 Task: Font style For heading Use Amiri Quran with Light dark cornflower blue 2 colour & bold. font size for heading '20 Pt. 'Change the font style of data to AngsanaUPCand font size to  12 Pt. Change the alignment of both headline & data to  Align center. In the sheet  auditingAnnualSales_Report_2022
Action: Mouse moved to (124, 128)
Screenshot: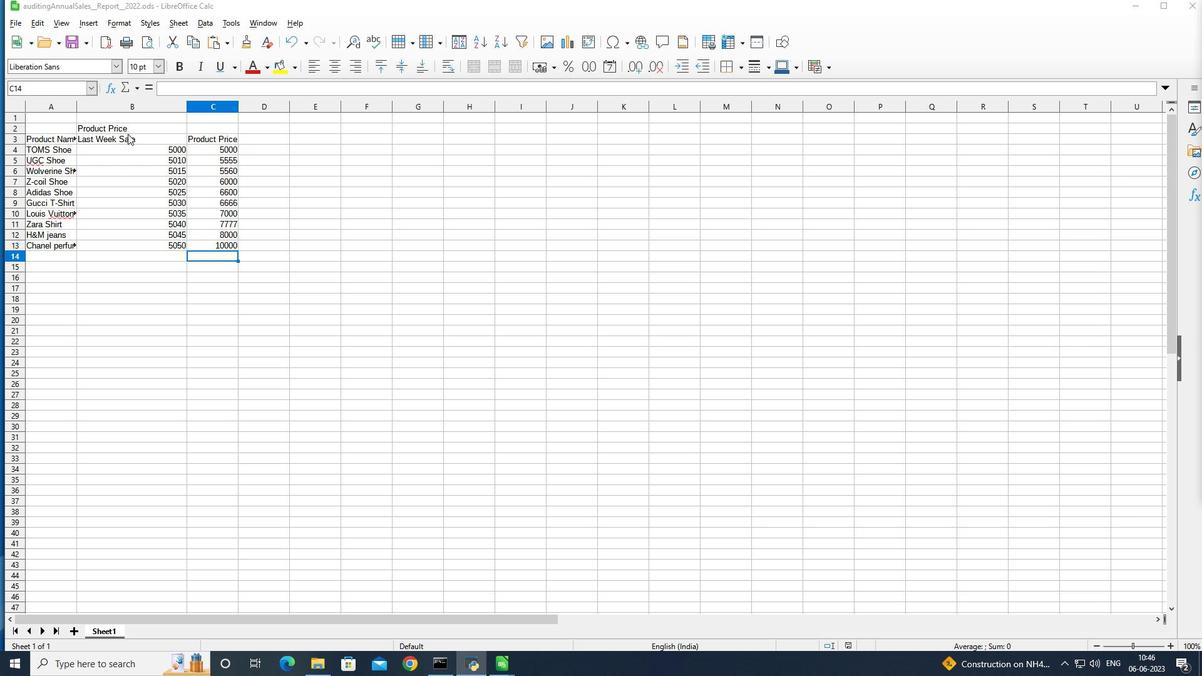
Action: Mouse pressed left at (124, 128)
Screenshot: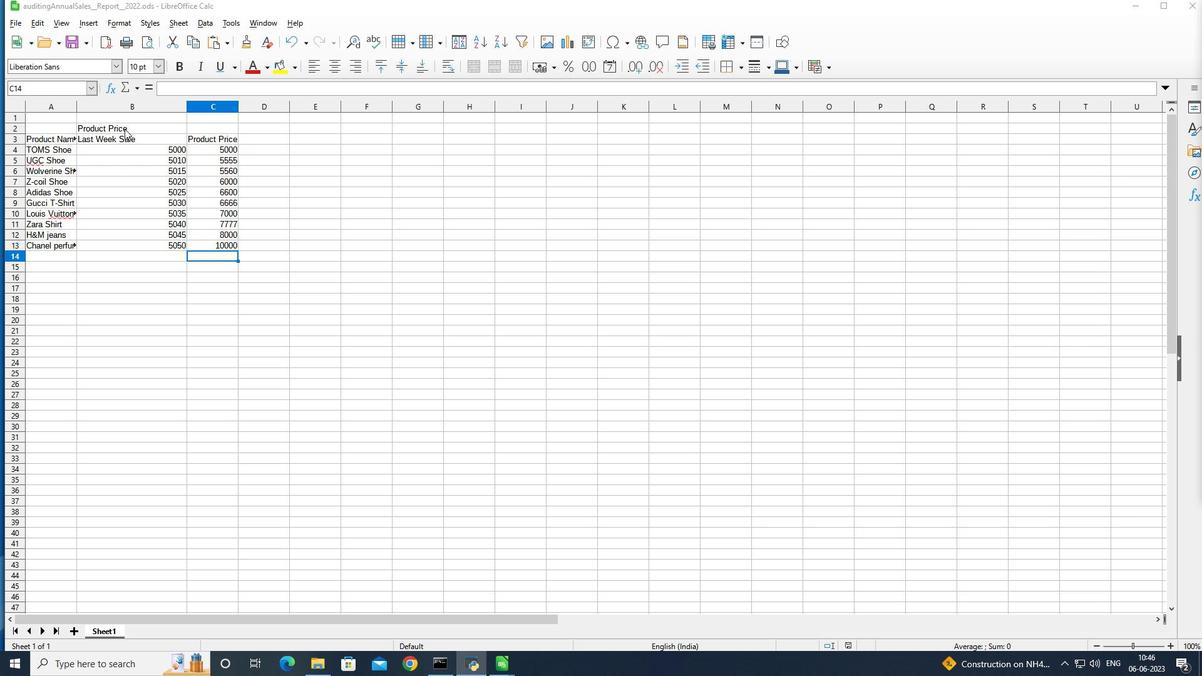 
Action: Mouse pressed left at (124, 128)
Screenshot: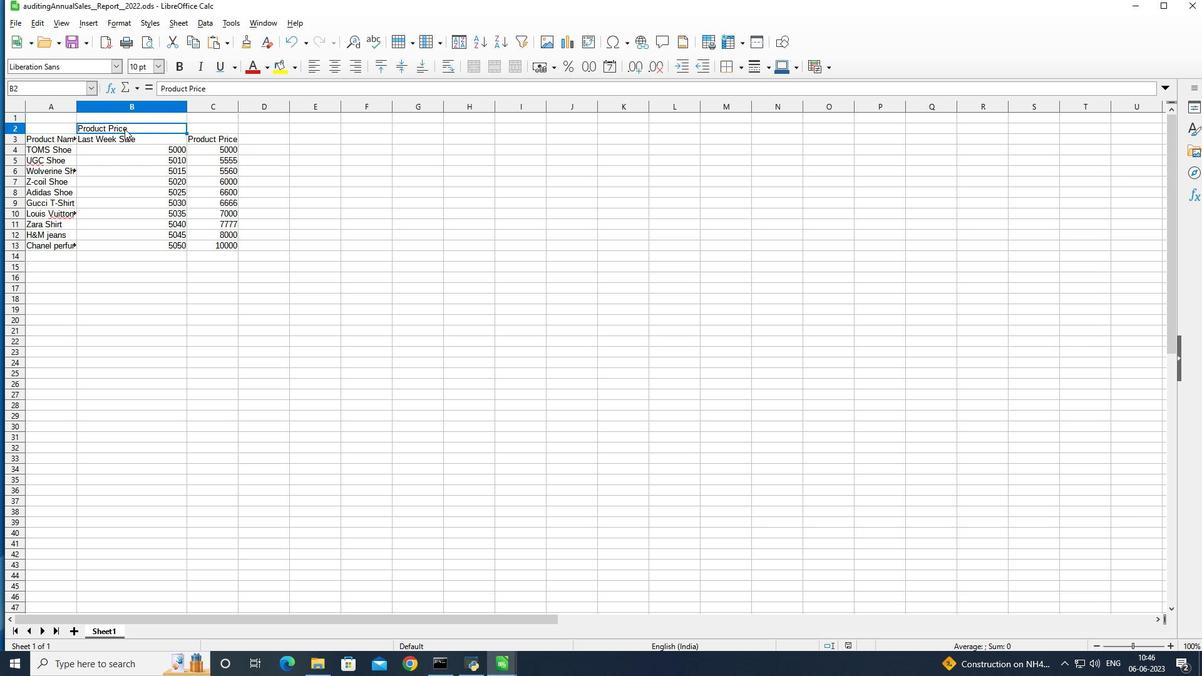 
Action: Mouse pressed left at (124, 128)
Screenshot: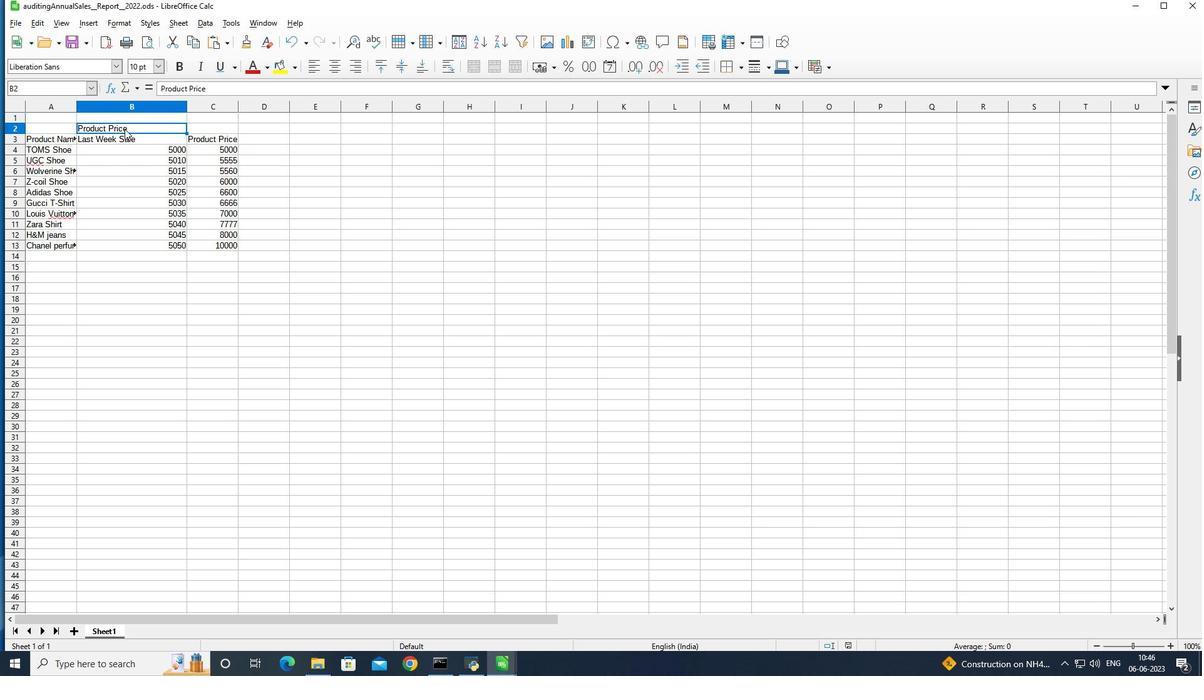 
Action: Mouse moved to (78, 67)
Screenshot: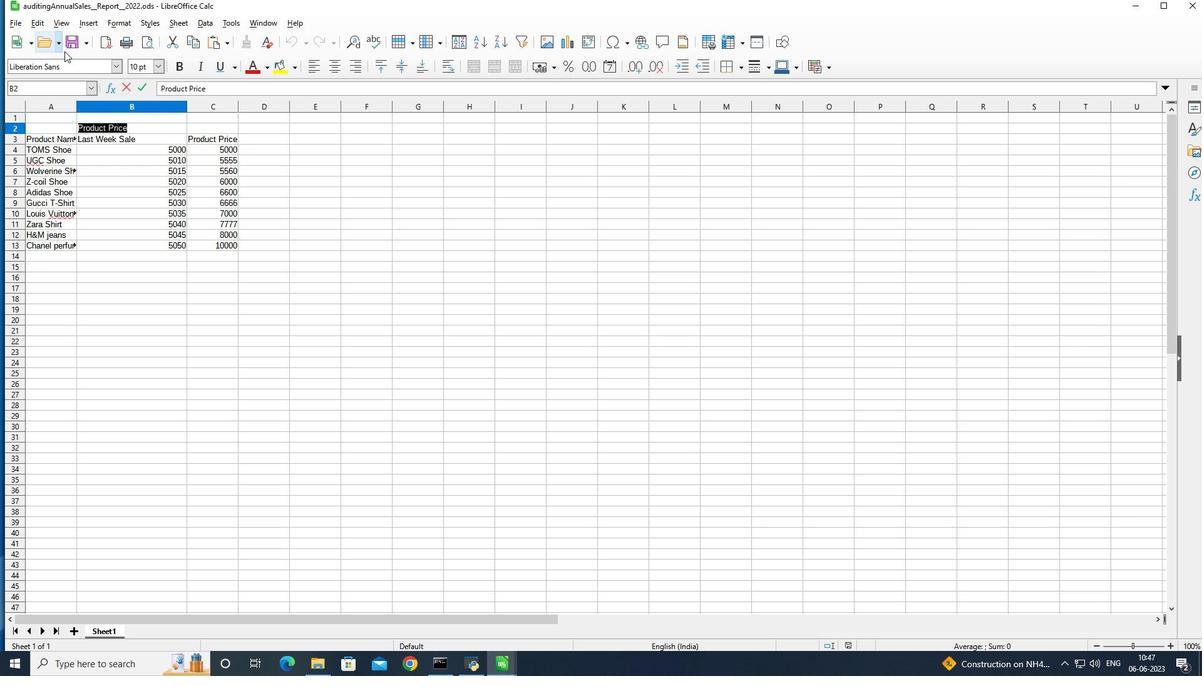 
Action: Mouse pressed left at (78, 67)
Screenshot: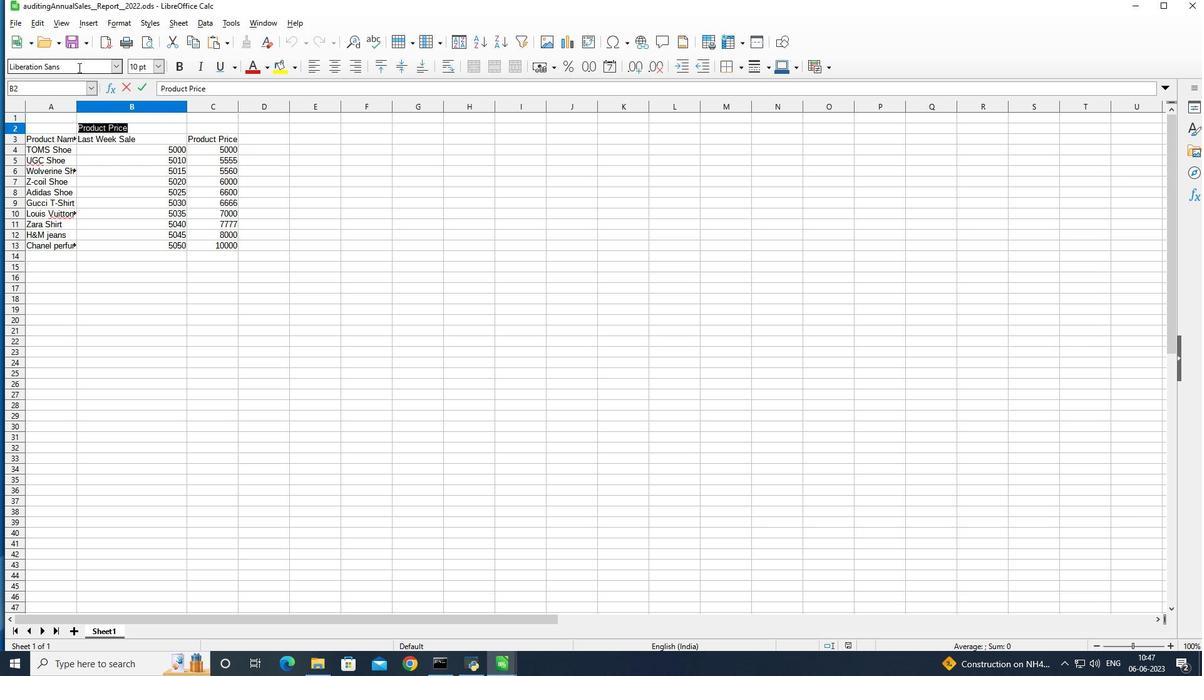 
Action: Mouse moved to (73, 63)
Screenshot: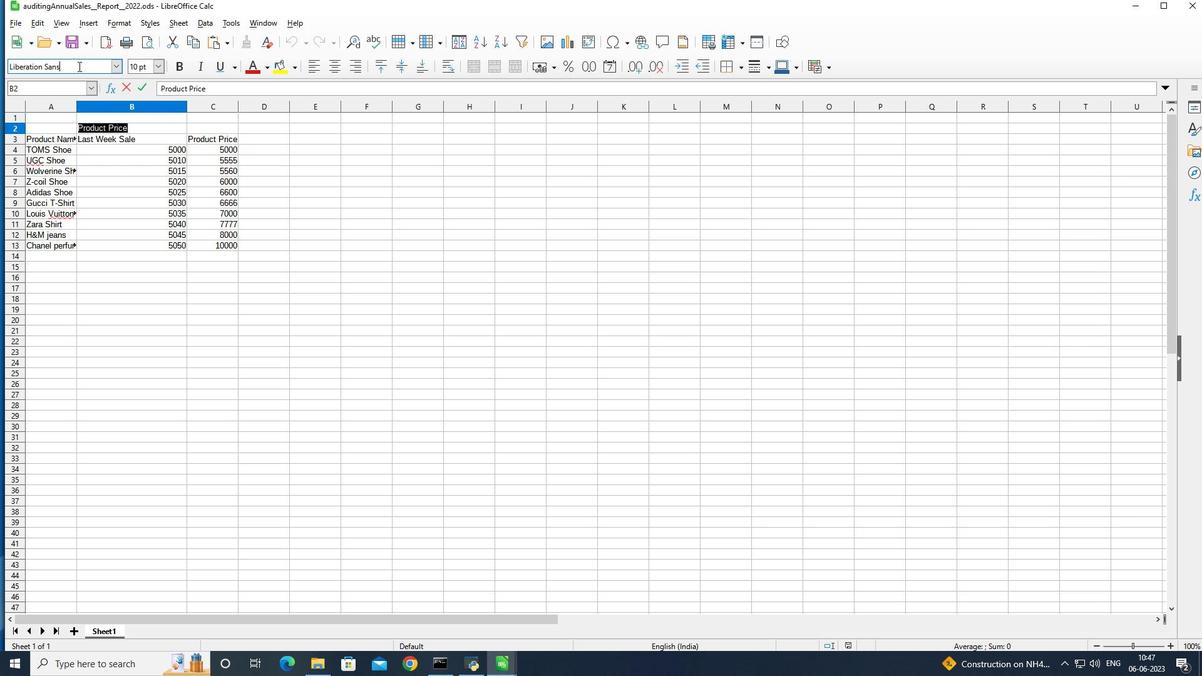 
Action: Key pressed <Key.backspace>
Screenshot: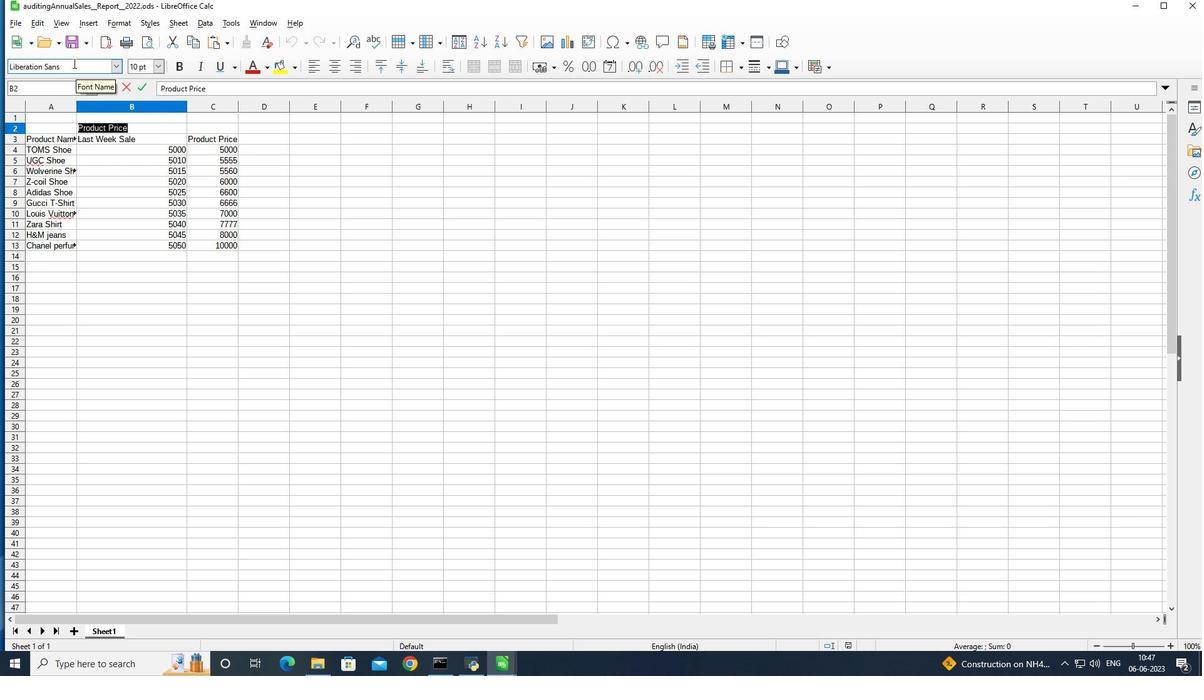 
Action: Mouse moved to (73, 63)
Screenshot: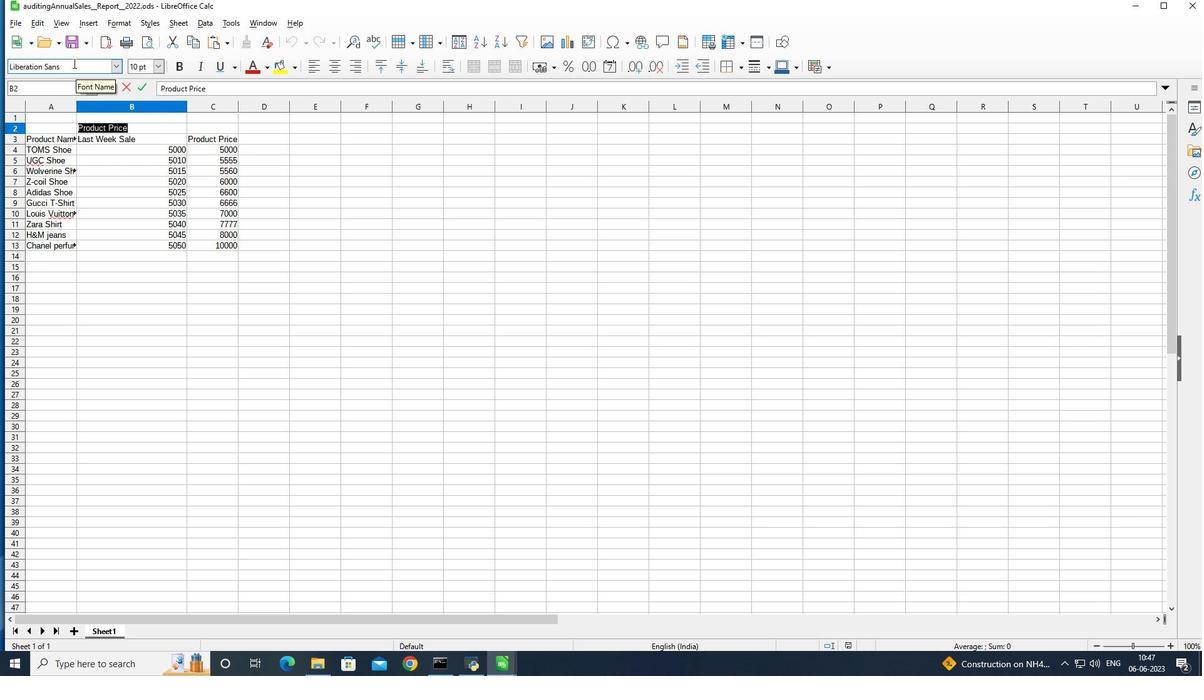 
Action: Key pressed <Key.backspace><Key.backspace><Key.backspace><Key.backspace><Key.backspace><Key.backspace><Key.backspace><Key.backspace><Key.backspace><Key.backspace><Key.backspace><Key.backspace><Key.backspace><Key.backspace><Key.backspace><Key.backspace><Key.backspace><Key.backspace><Key.backspace><Key.backspace><Key.shift>amiriiiii<Key.backspace><Key.backspace><Key.backspace>
Screenshot: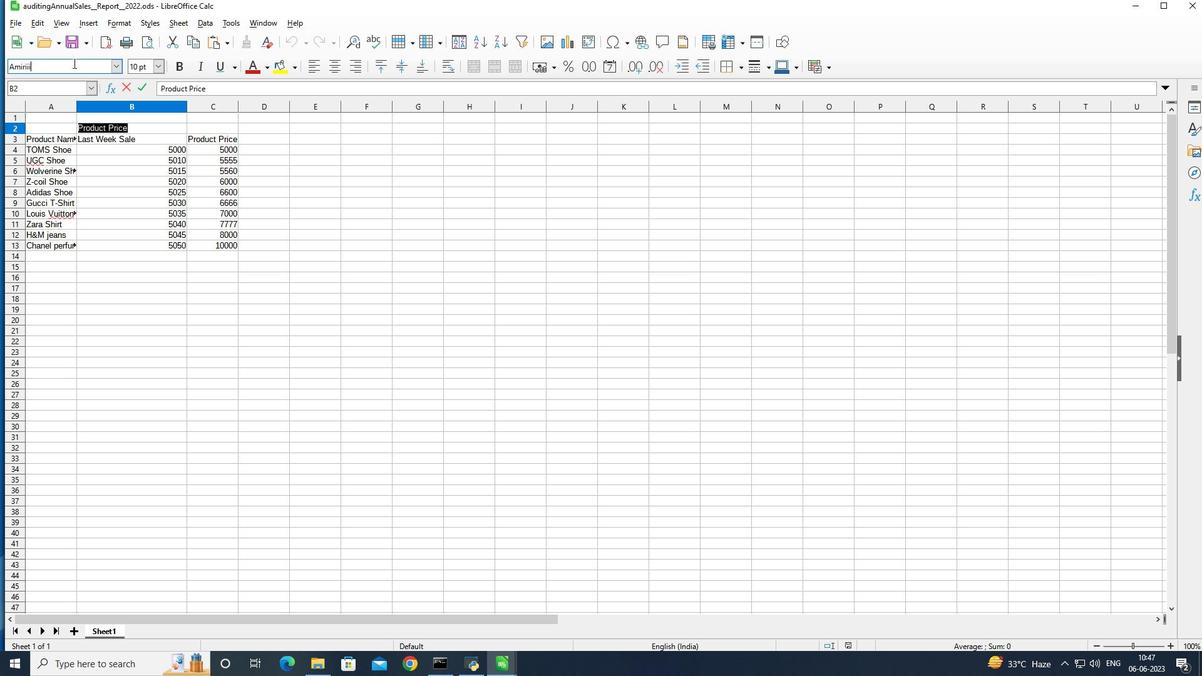 
Action: Mouse moved to (73, 63)
Screenshot: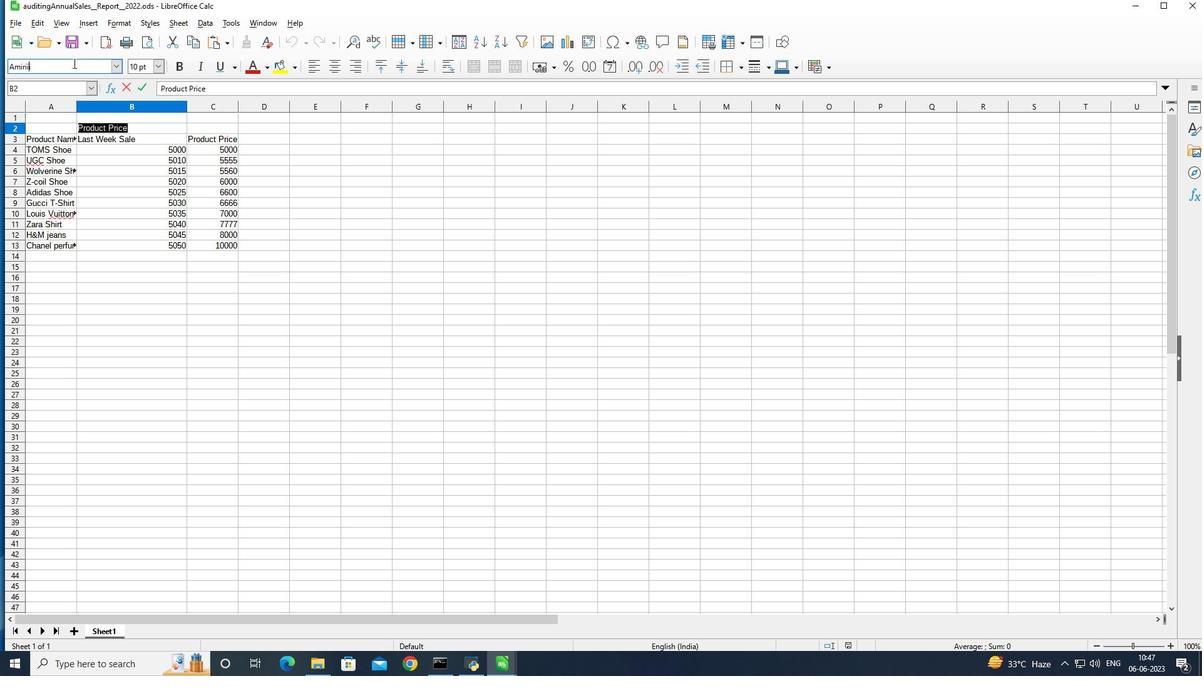 
Action: Key pressed <Key.backspace><Key.space><Key.shift>Q<Key.enter>
Screenshot: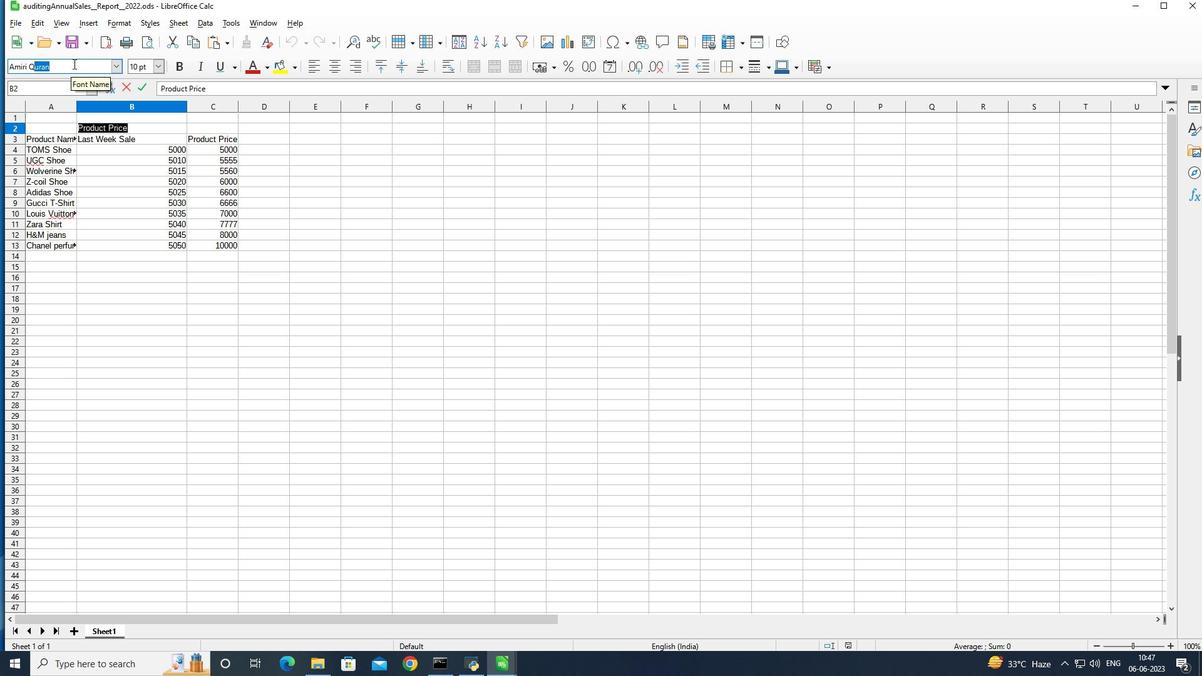 
Action: Mouse moved to (264, 67)
Screenshot: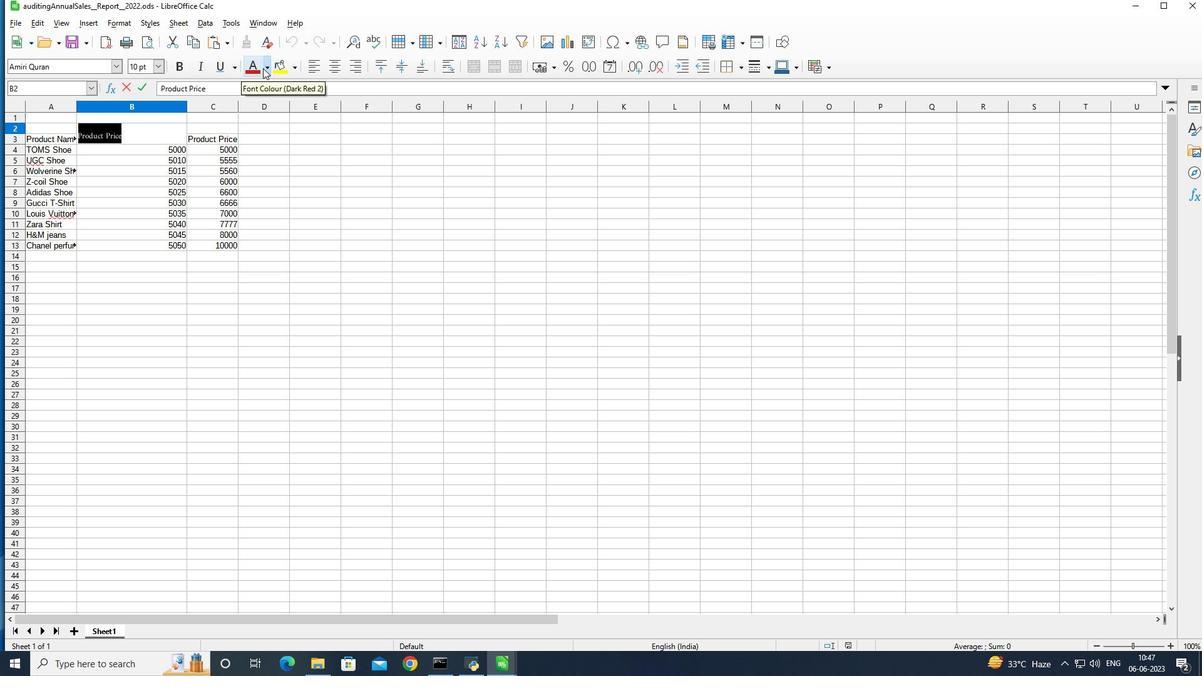 
Action: Mouse pressed left at (264, 67)
Screenshot: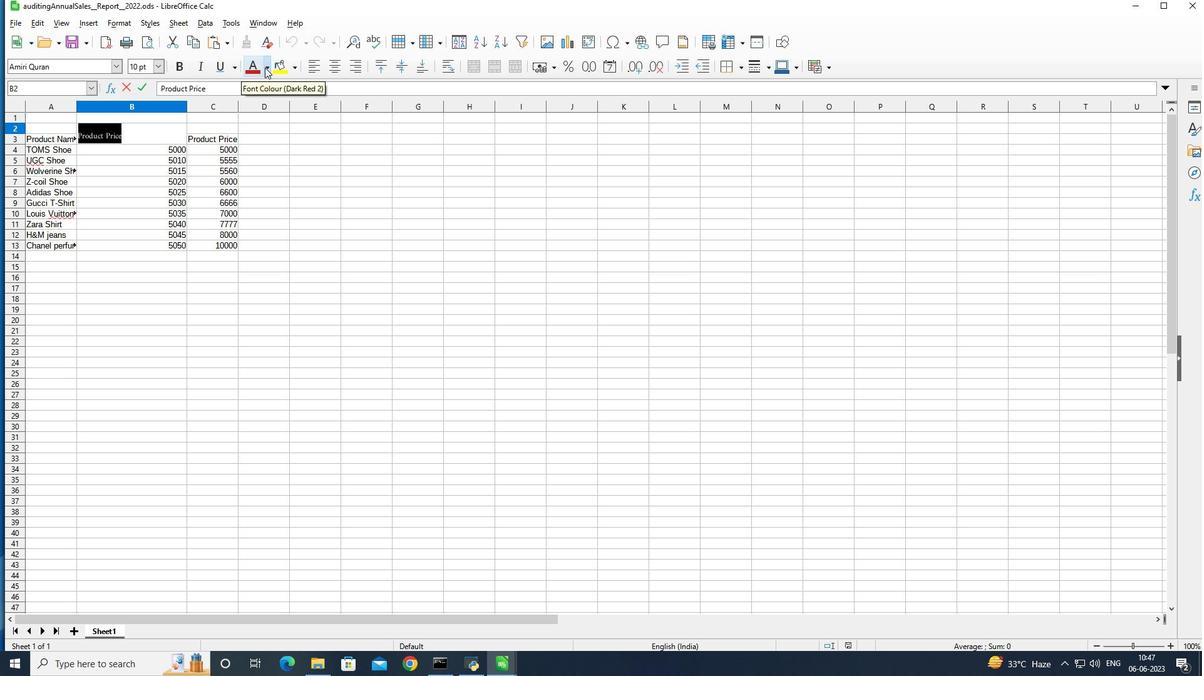 
Action: Mouse moved to (343, 130)
Screenshot: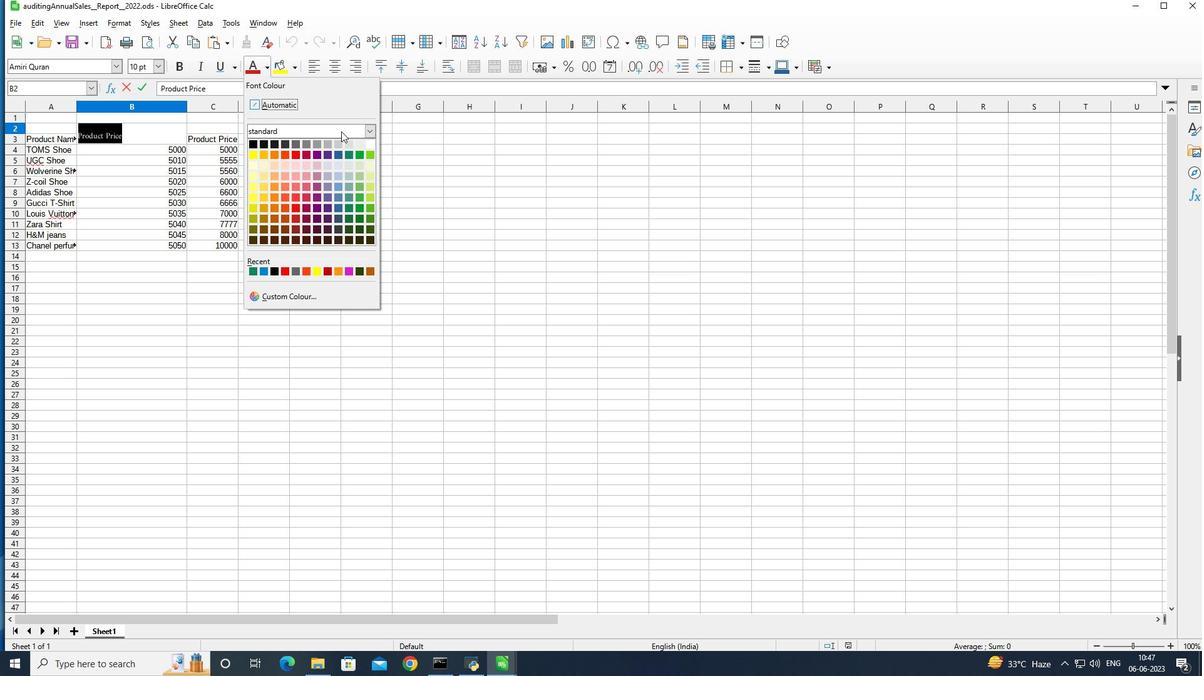 
Action: Mouse pressed left at (343, 130)
Screenshot: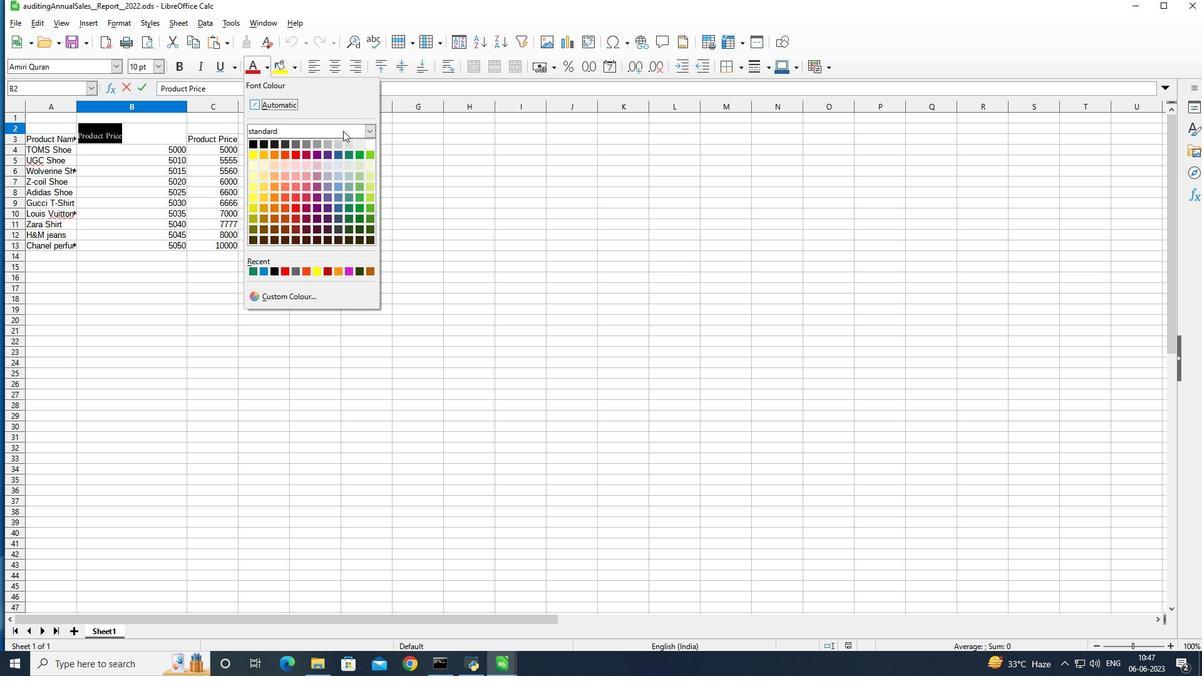 
Action: Mouse moved to (301, 169)
Screenshot: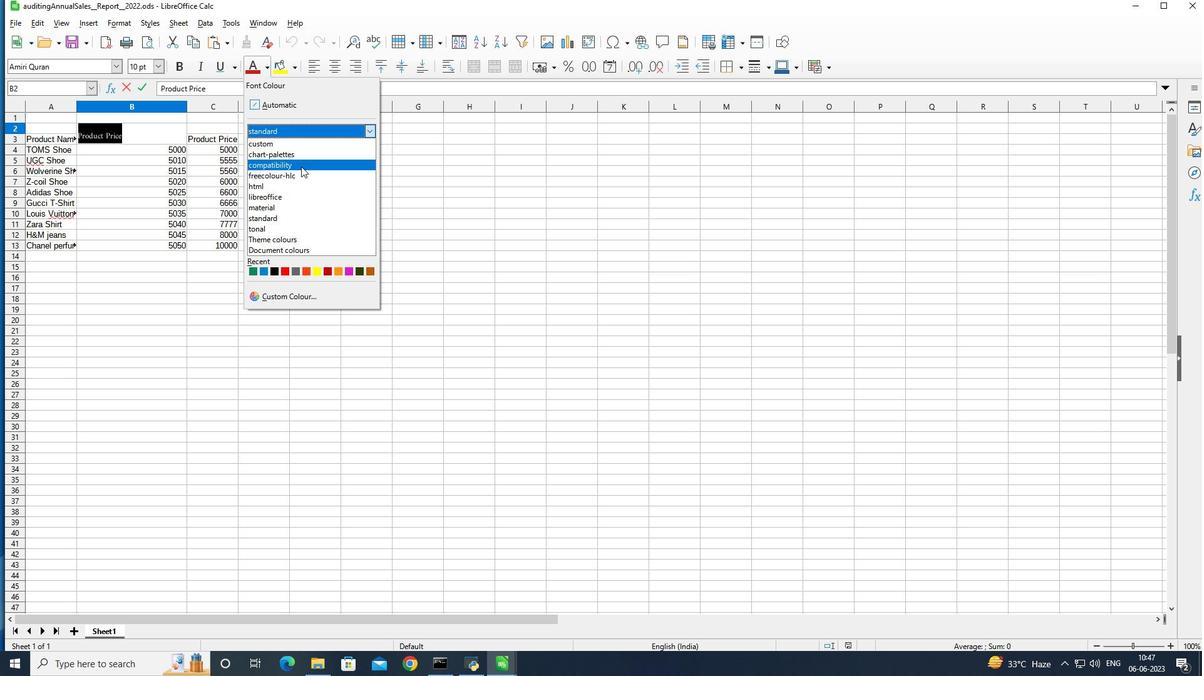 
Action: Mouse pressed left at (301, 169)
Screenshot: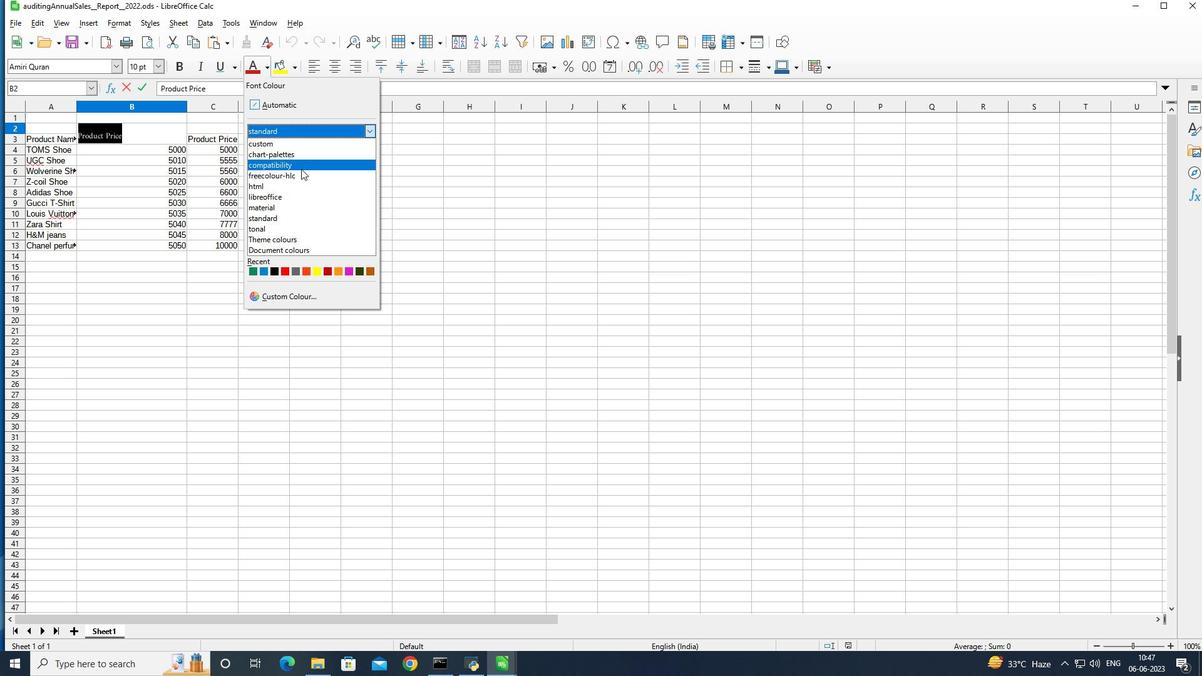 
Action: Mouse moved to (368, 130)
Screenshot: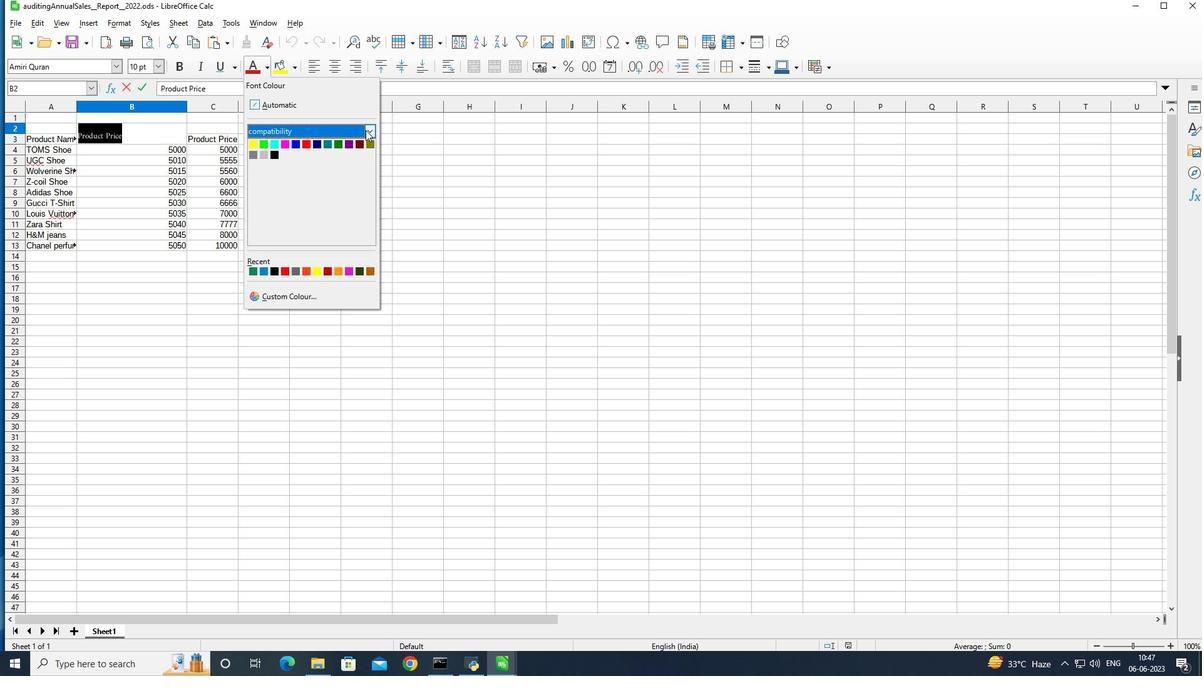 
Action: Mouse pressed left at (368, 130)
Screenshot: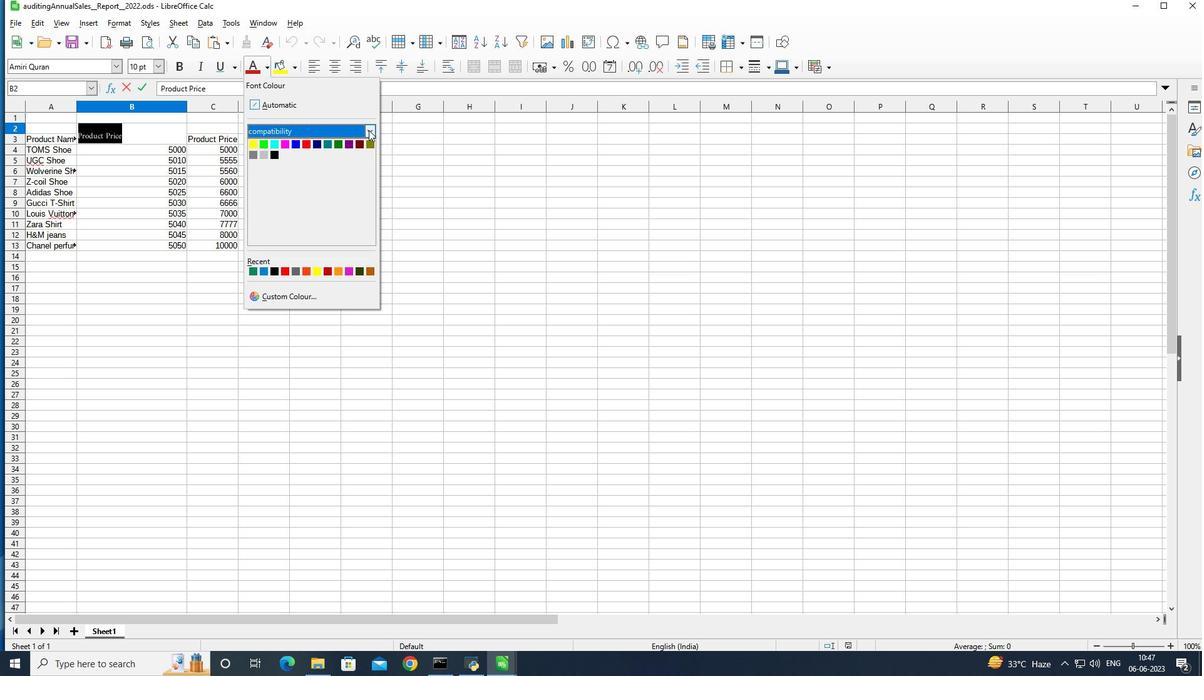 
Action: Mouse moved to (277, 214)
Screenshot: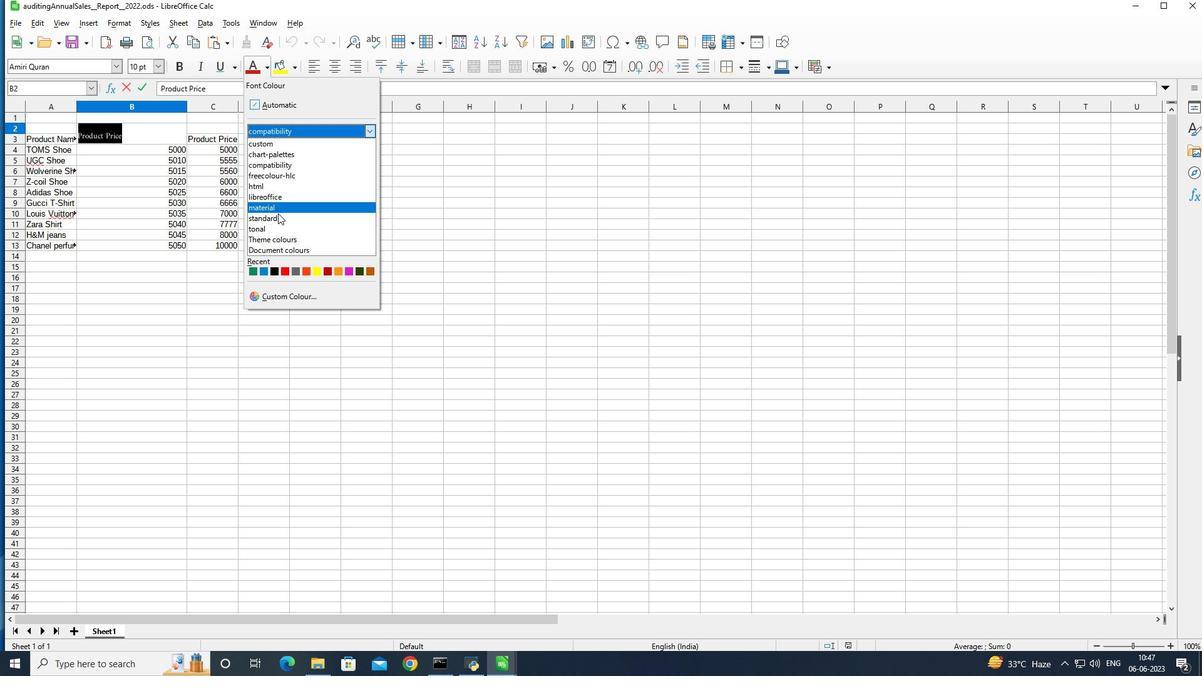 
Action: Mouse pressed left at (277, 214)
Screenshot: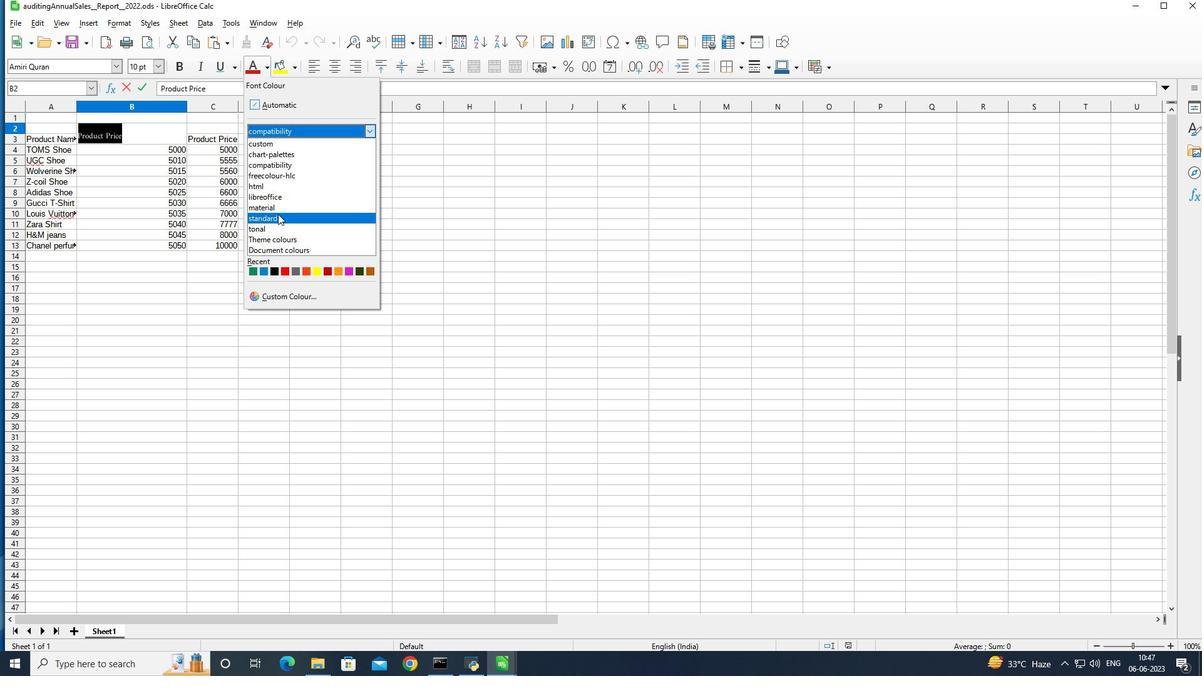 
Action: Mouse moved to (339, 187)
Screenshot: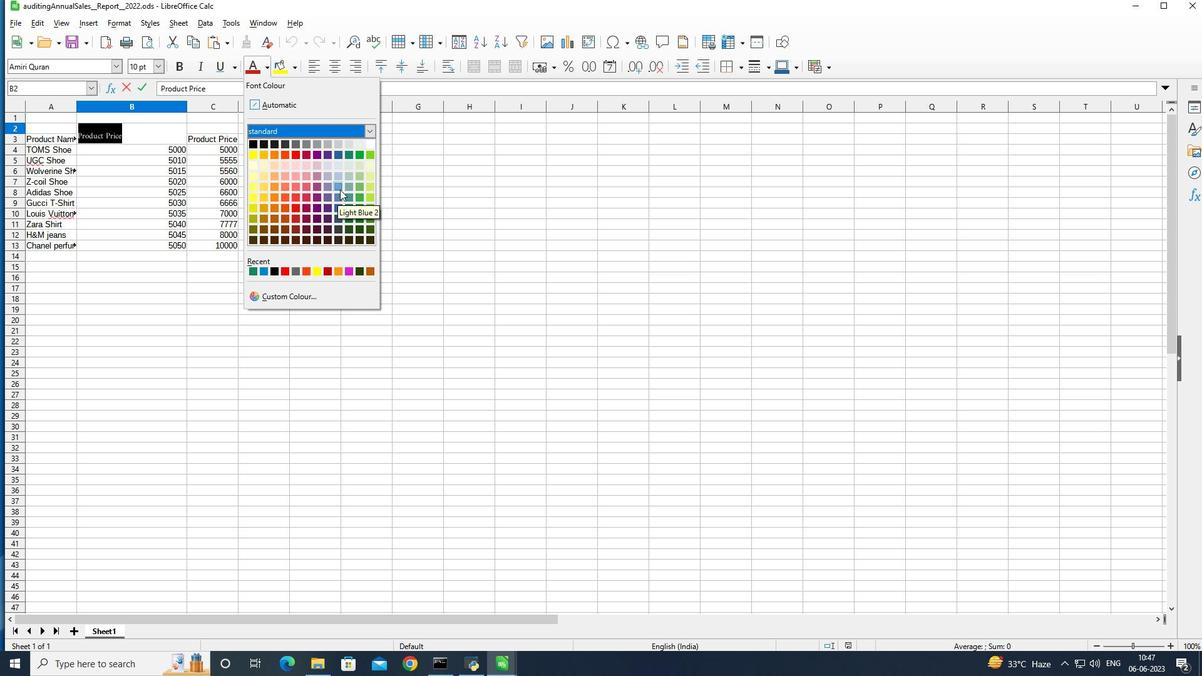 
Action: Mouse pressed left at (339, 187)
Screenshot: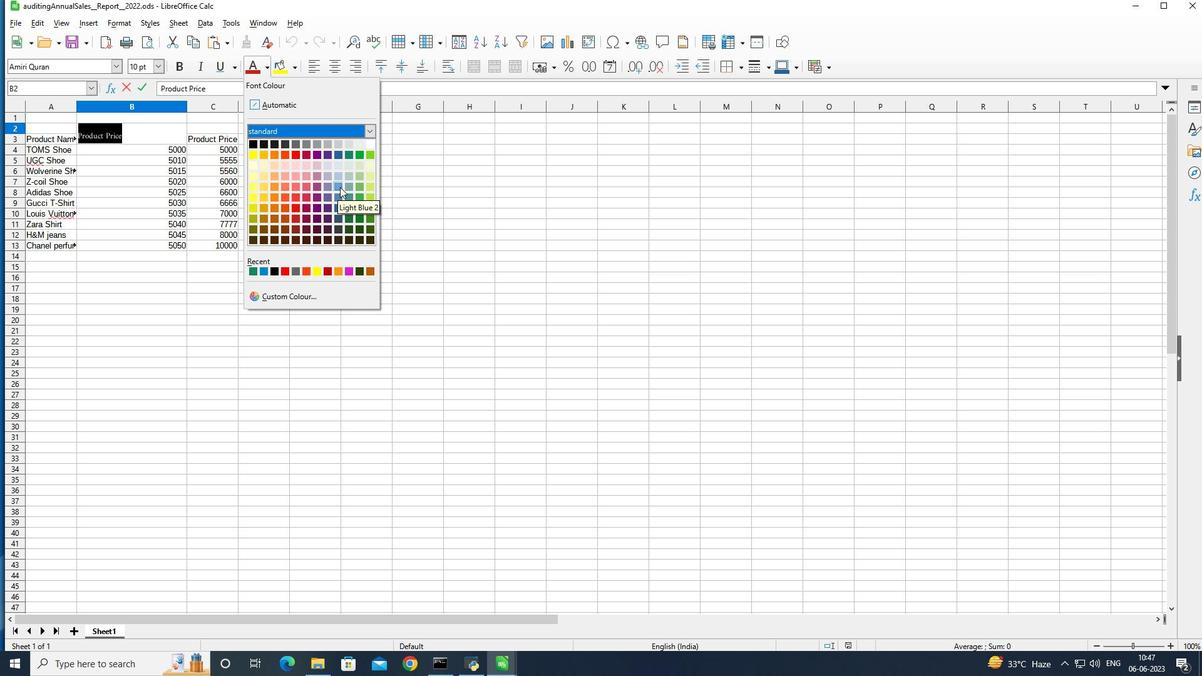 
Action: Mouse moved to (183, 73)
Screenshot: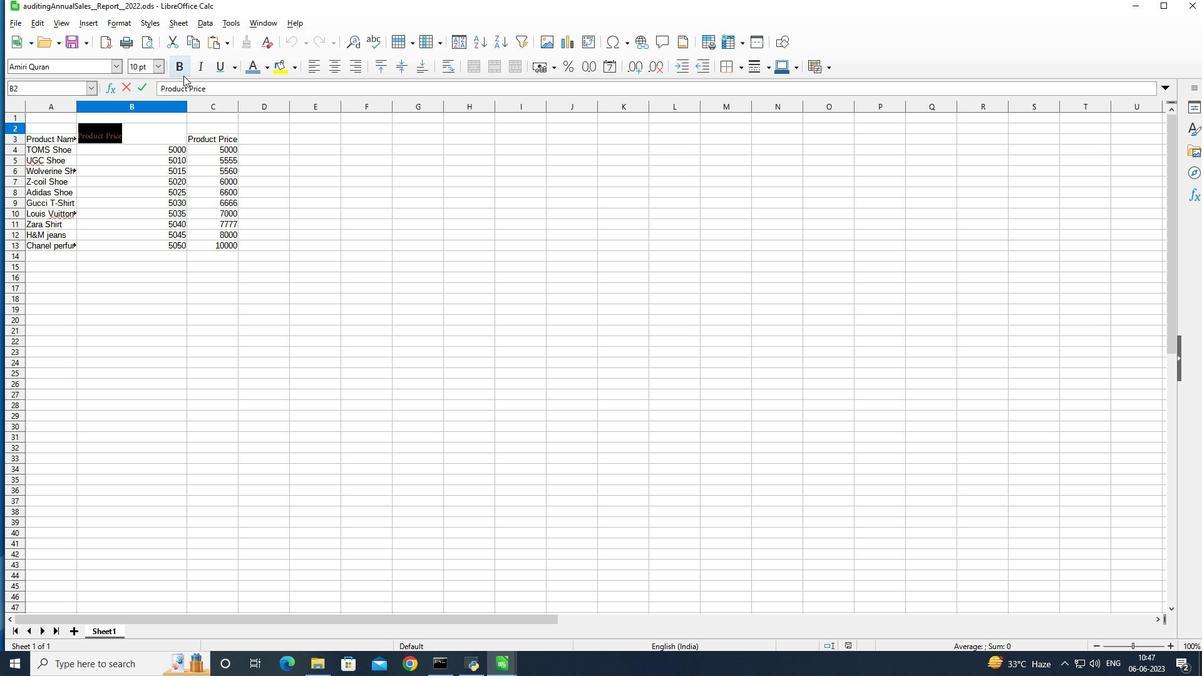 
Action: Mouse pressed left at (183, 73)
Screenshot: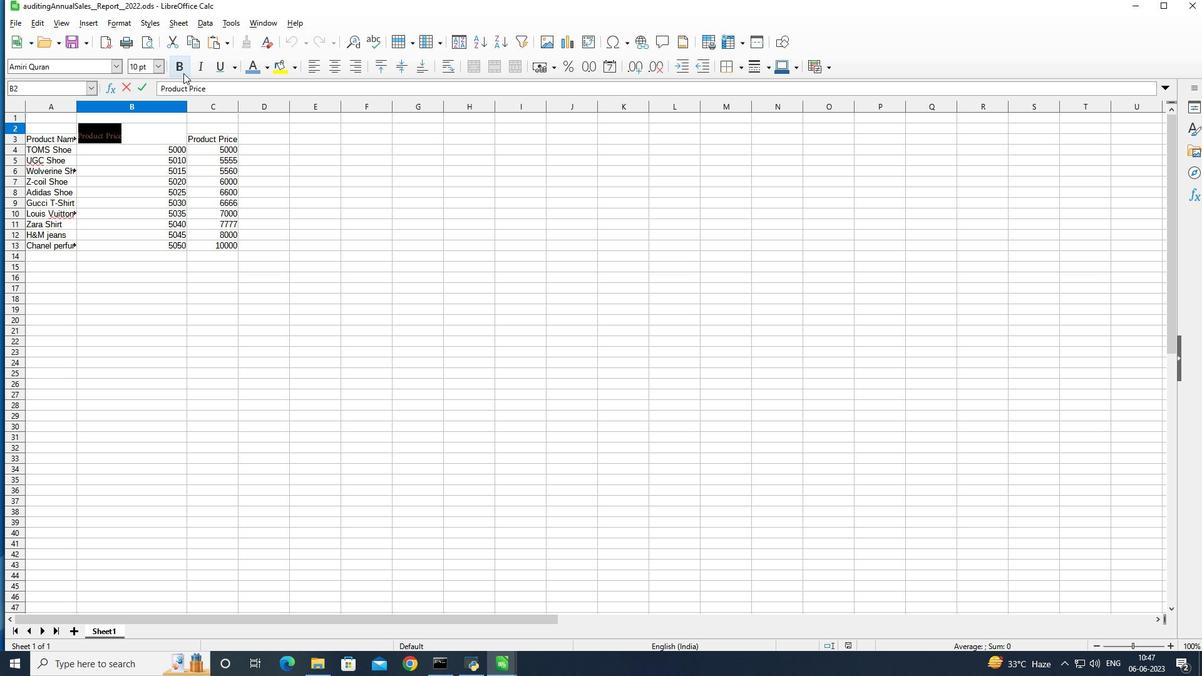 
Action: Mouse moved to (161, 65)
Screenshot: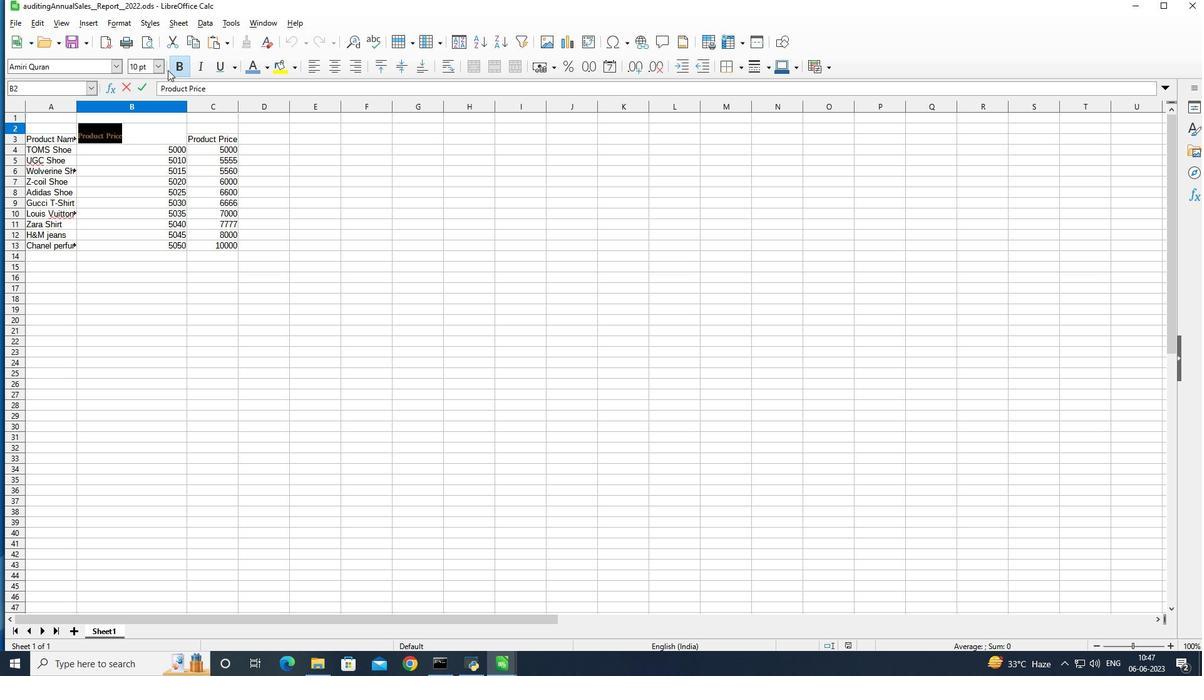 
Action: Mouse pressed left at (161, 65)
Screenshot: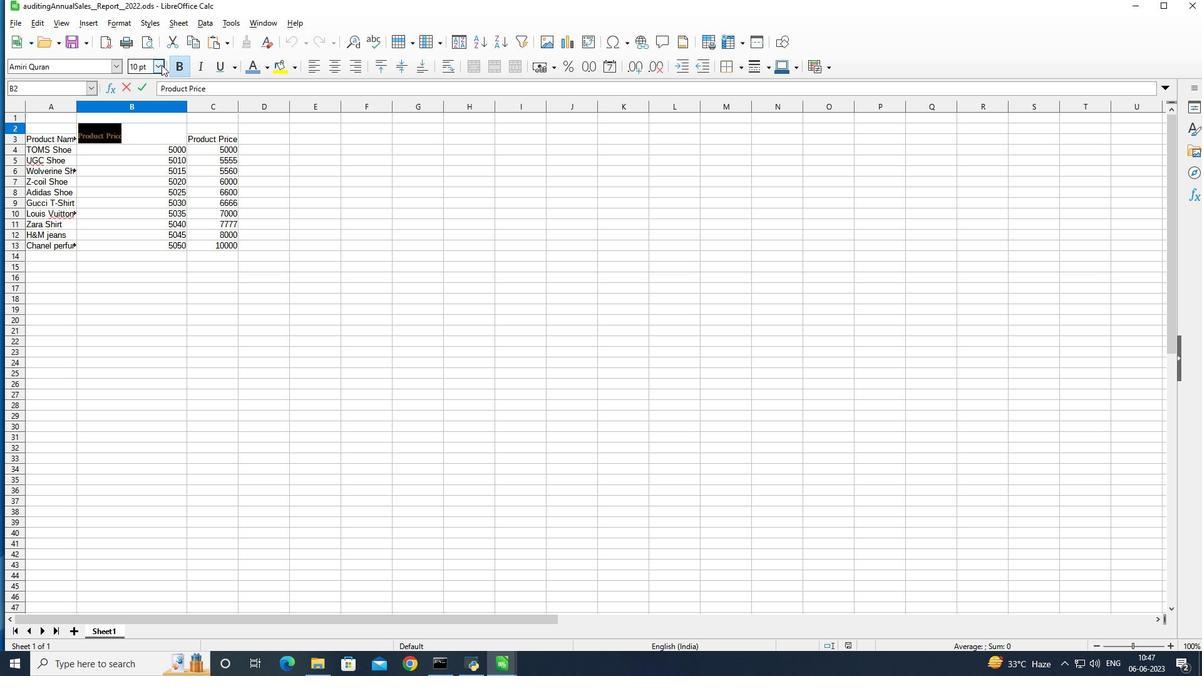 
Action: Mouse moved to (148, 215)
Screenshot: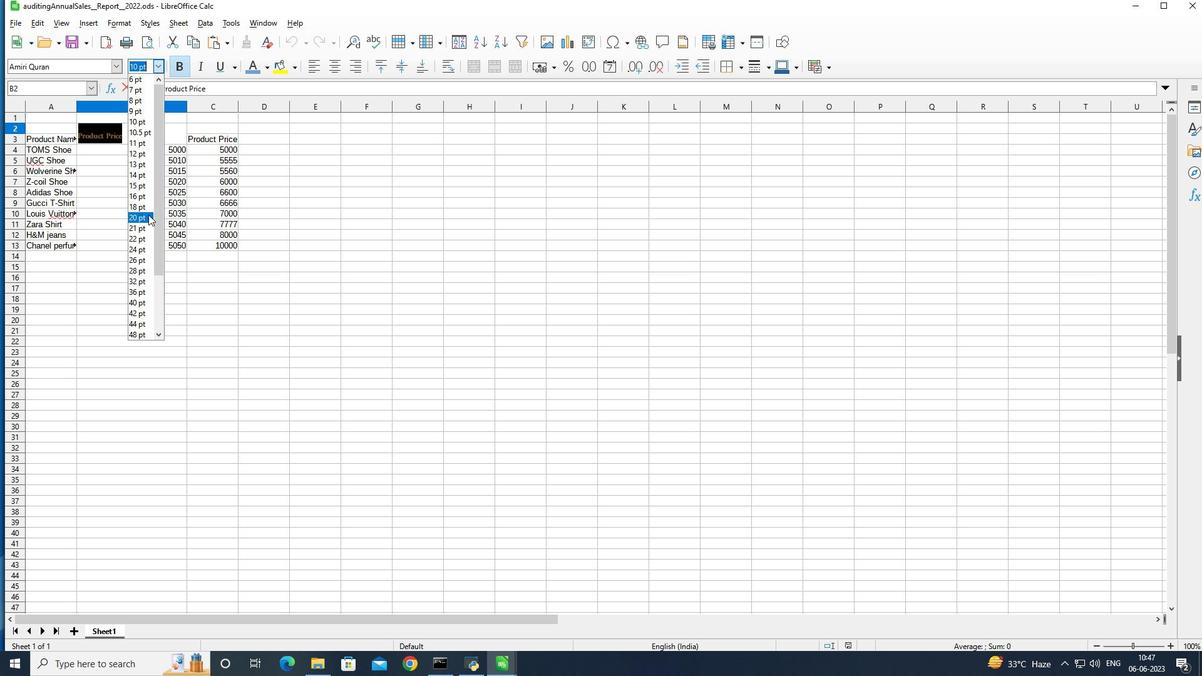 
Action: Mouse pressed left at (148, 215)
Screenshot: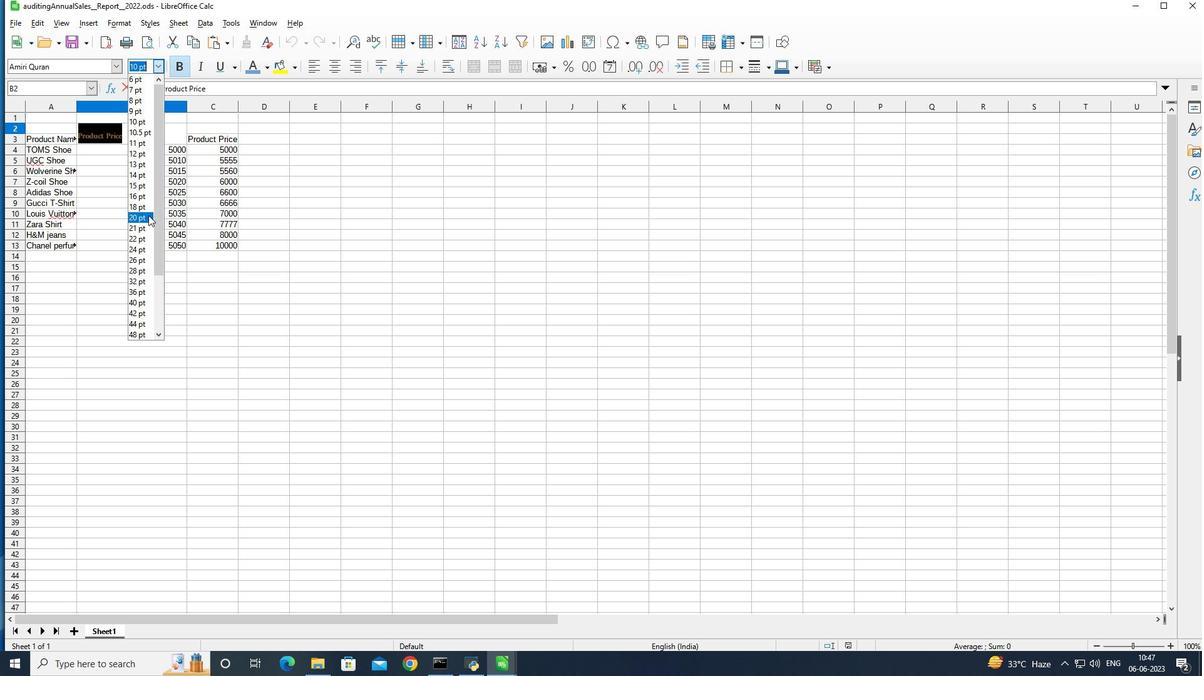
Action: Mouse moved to (82, 195)
Screenshot: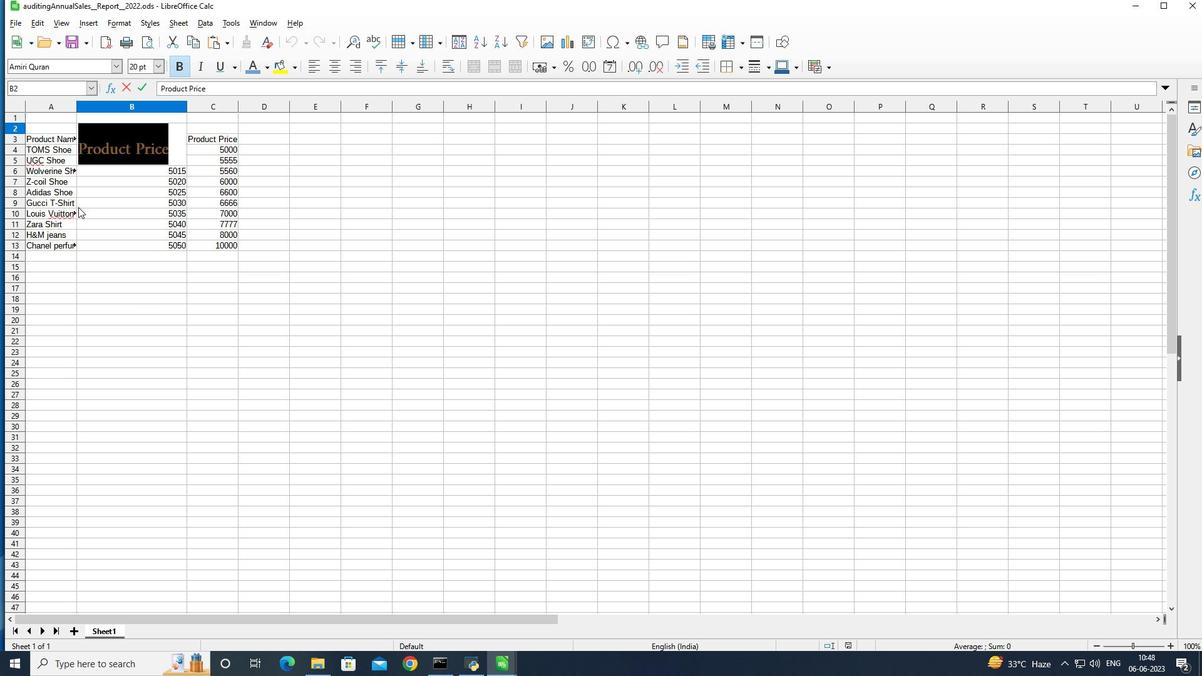 
Action: Mouse pressed left at (82, 195)
Screenshot: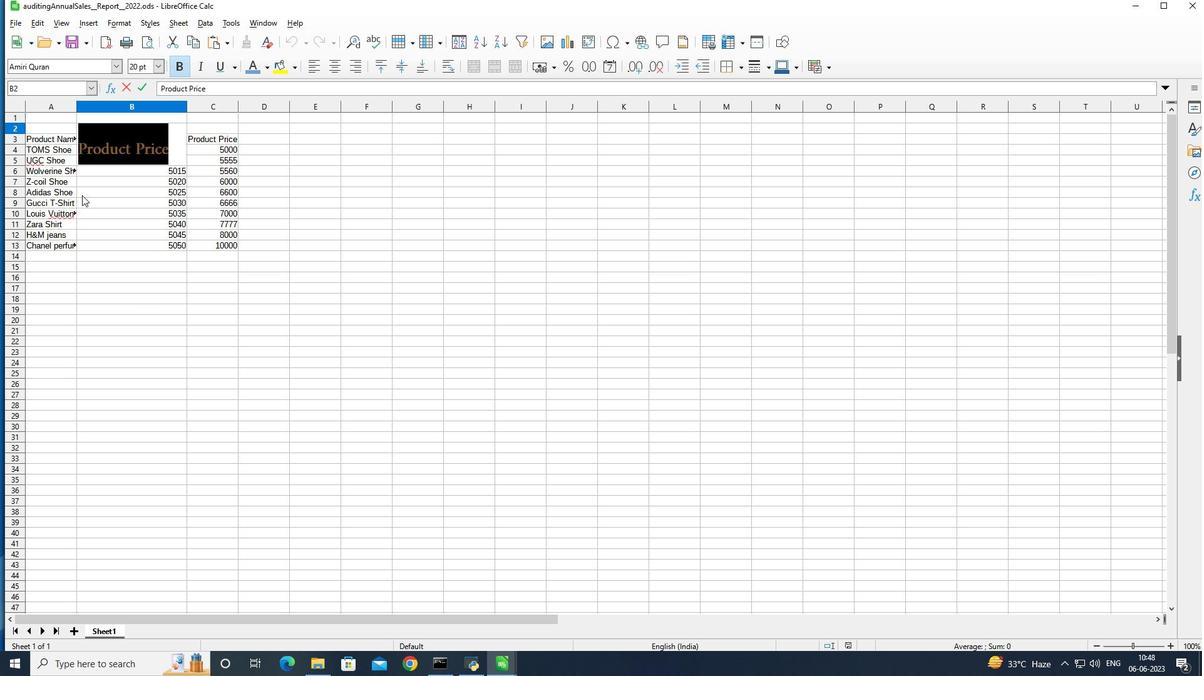 
Action: Mouse moved to (48, 162)
Screenshot: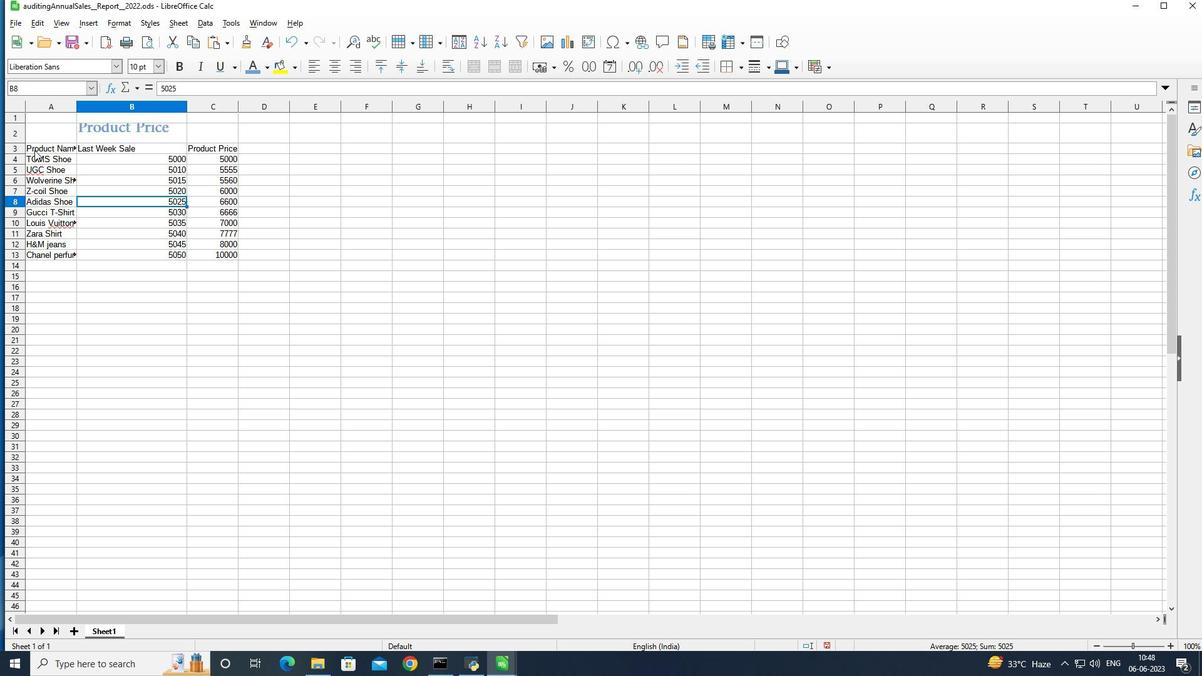 
Action: Mouse pressed left at (34, 150)
Screenshot: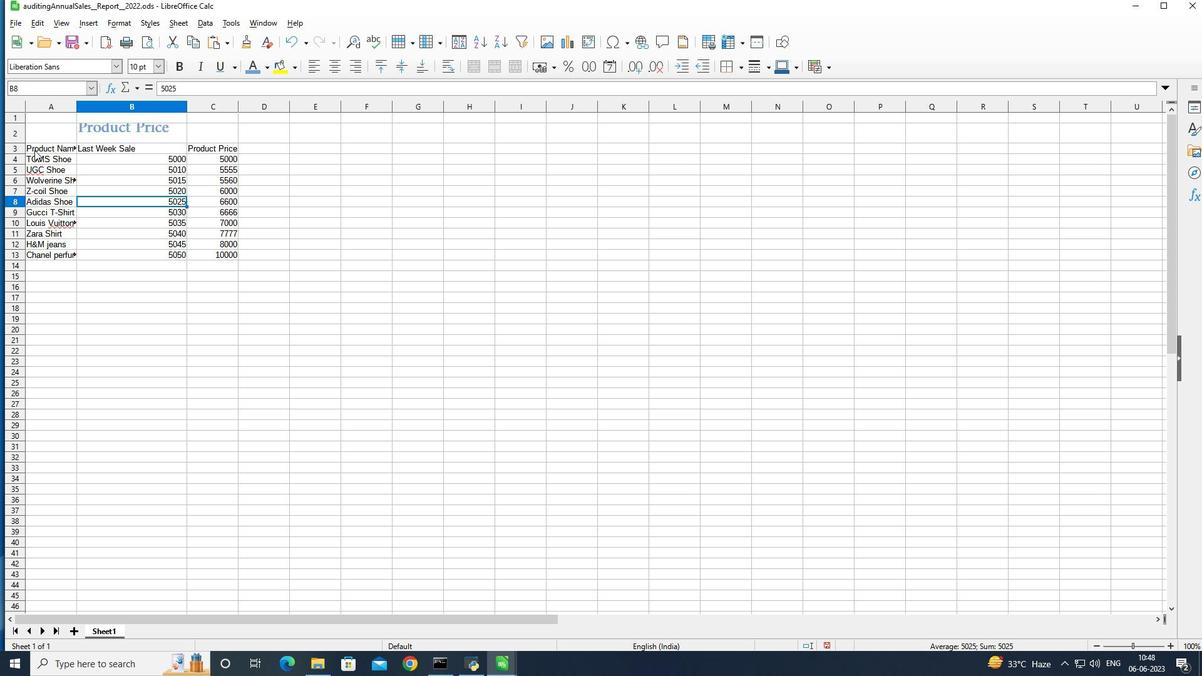 
Action: Mouse moved to (91, 66)
Screenshot: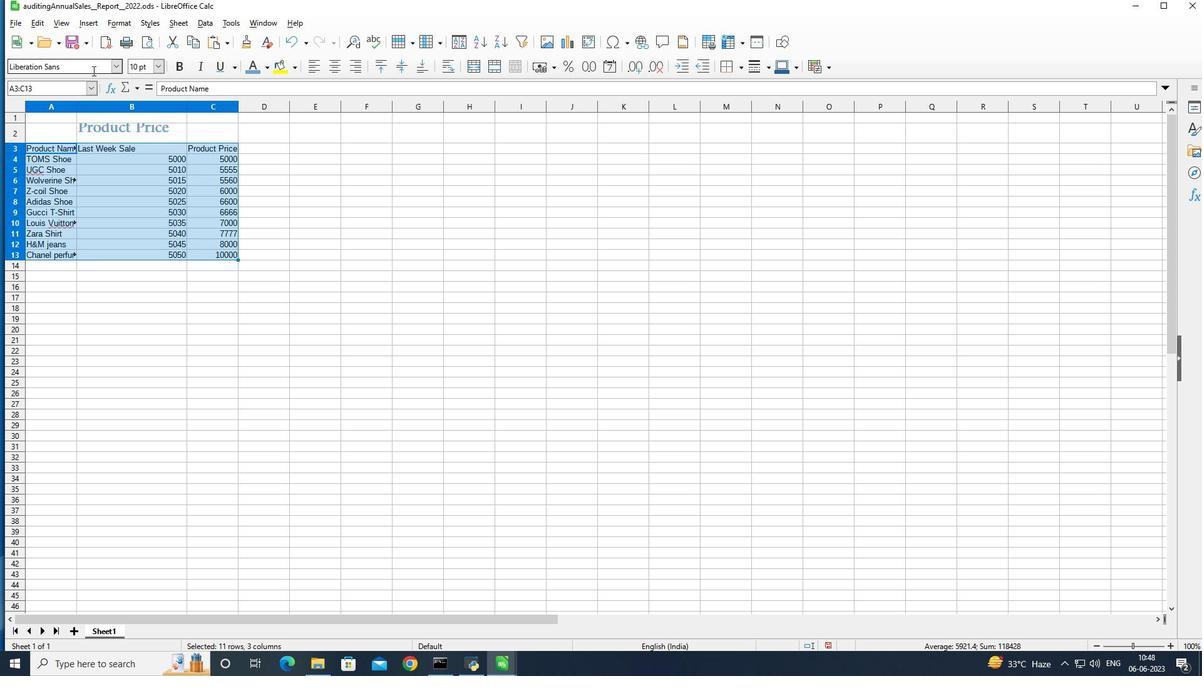 
Action: Mouse pressed left at (91, 66)
Screenshot: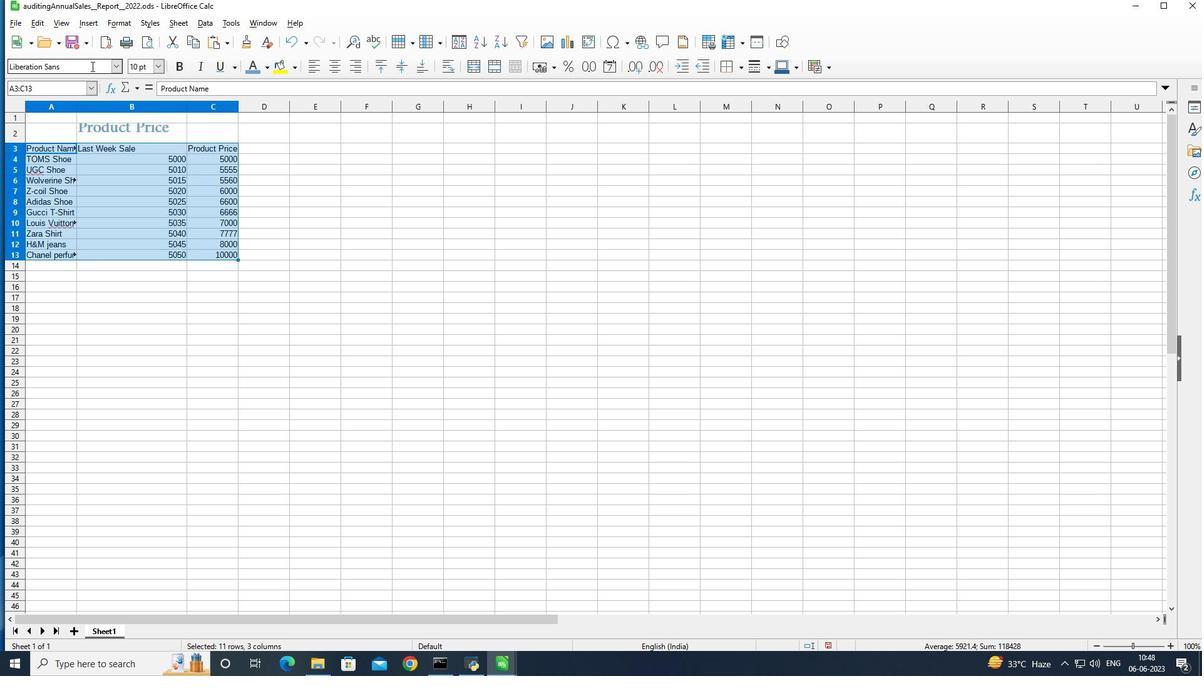 
Action: Mouse moved to (94, 70)
Screenshot: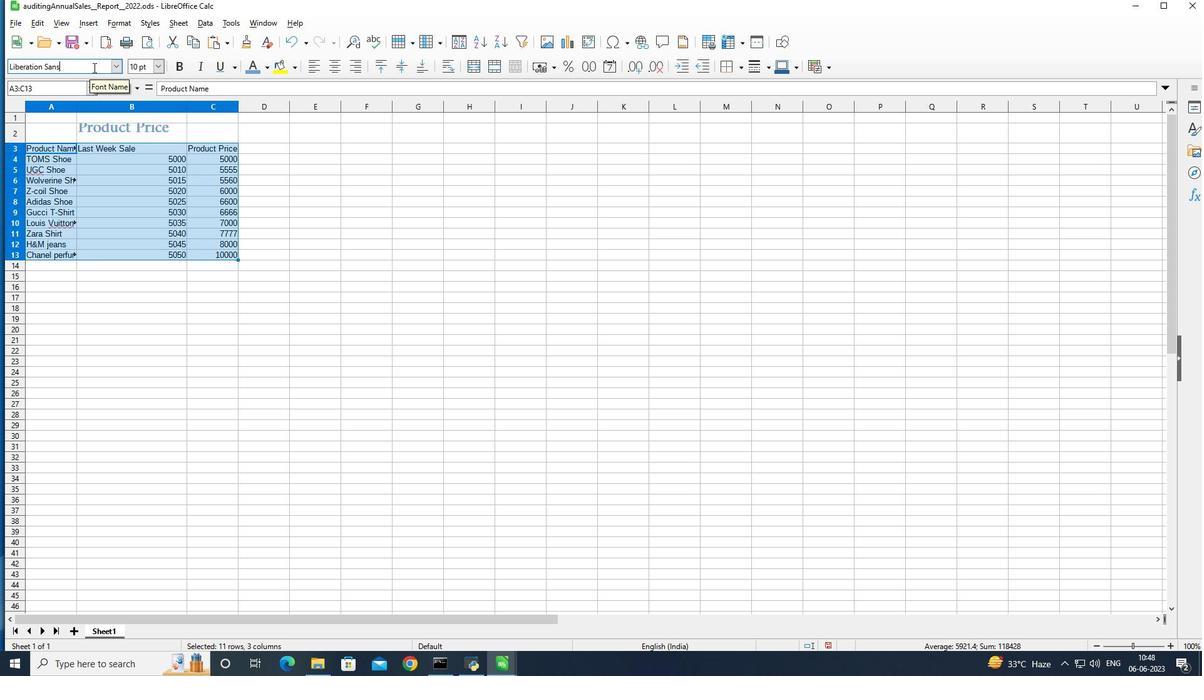 
Action: Key pressed <Key.backspace>
Screenshot: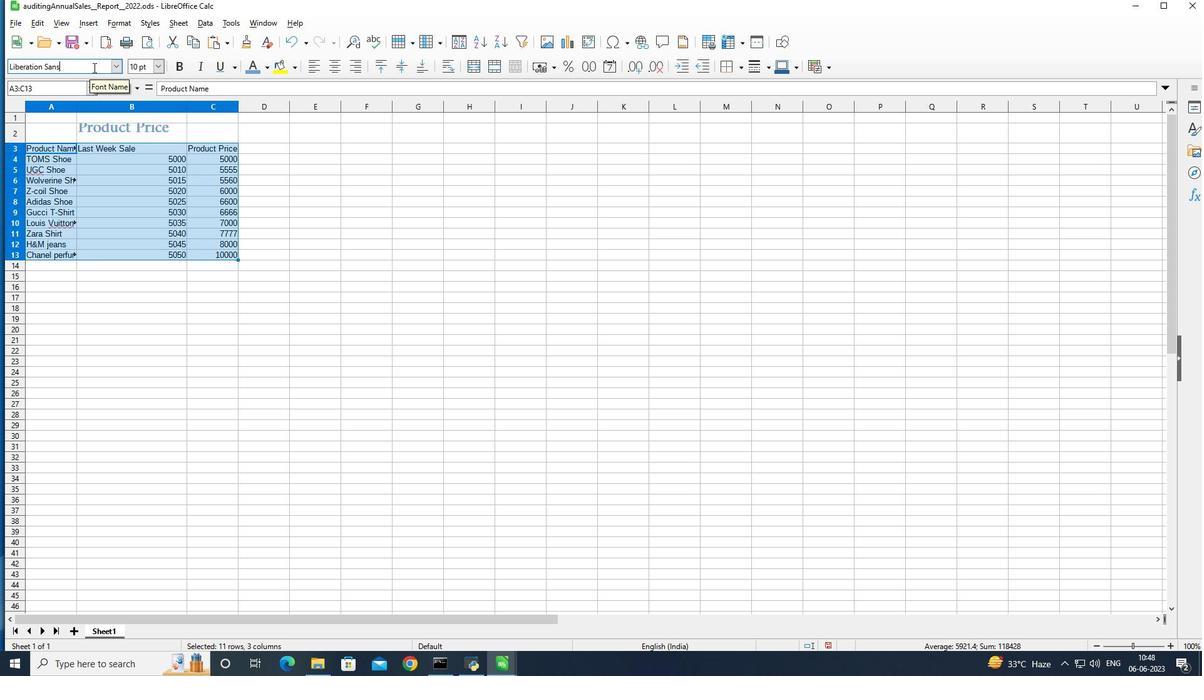 
Action: Mouse moved to (100, 87)
Screenshot: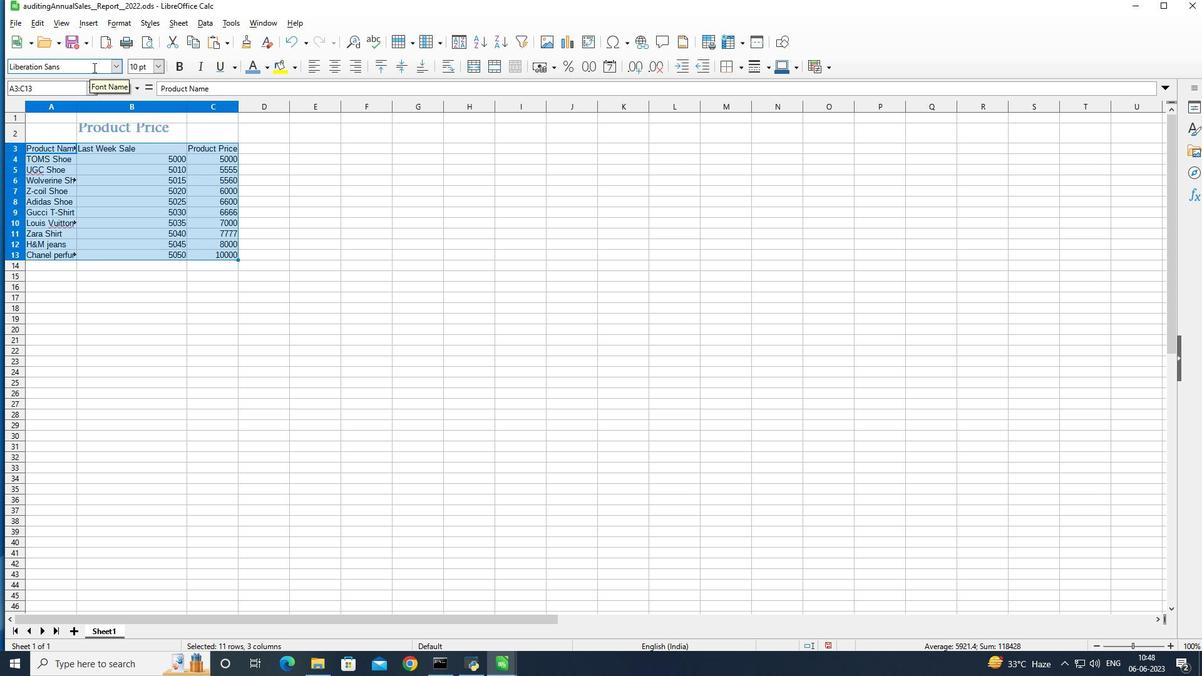
Action: Key pressed <Key.backspace><Key.backspace><Key.backspace><Key.backspace><Key.backspace><Key.backspace><Key.backspace><Key.backspace><Key.backspace><Key.backspace><Key.backspace><Key.backspace><Key.backspace><Key.backspace><Key.backspace><Key.backspace><Key.backspace><Key.backspace><Key.backspace><Key.backspace><Key.backspace><Key.backspace><Key.backspace><Key.backspace><Key.backspace><Key.backspace><Key.backspace><Key.backspace><Key.backspace><Key.backspace><Key.backspace><Key.backspace><Key.backspace><Key.backspace><Key.backspace><Key.backspace><Key.backspace><Key.backspace><Key.shift>Angsana<Key.shift>UP<Key.shift>C<Key.enter>
Screenshot: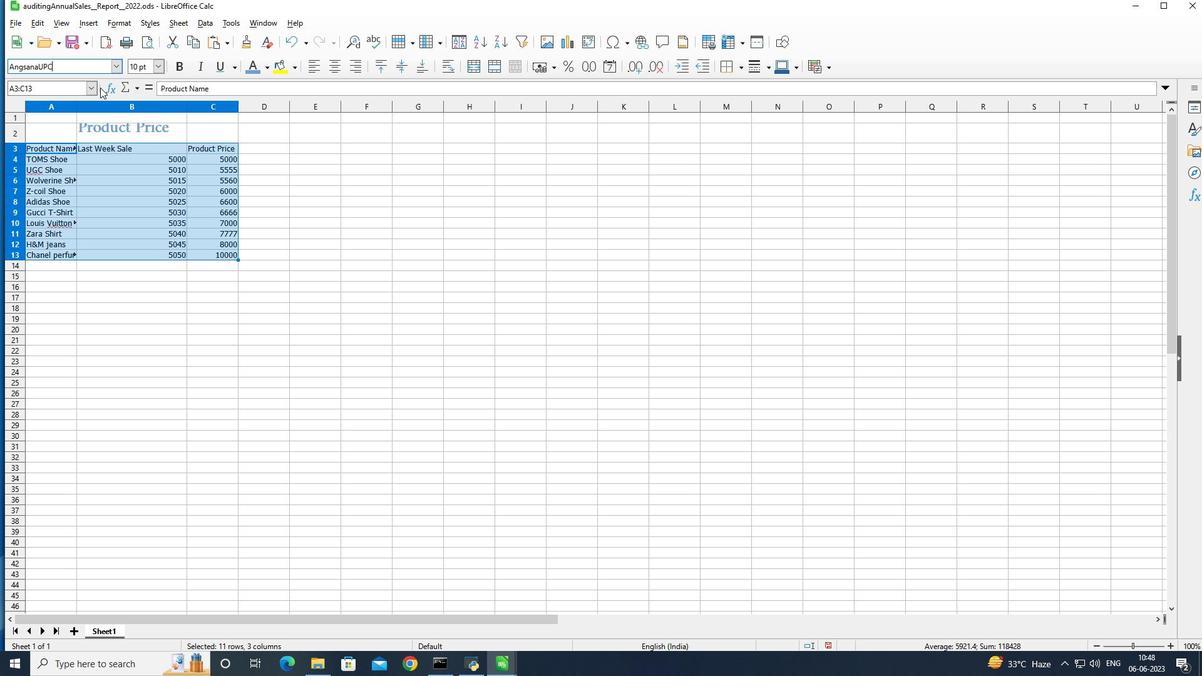 
Action: Mouse moved to (157, 64)
Screenshot: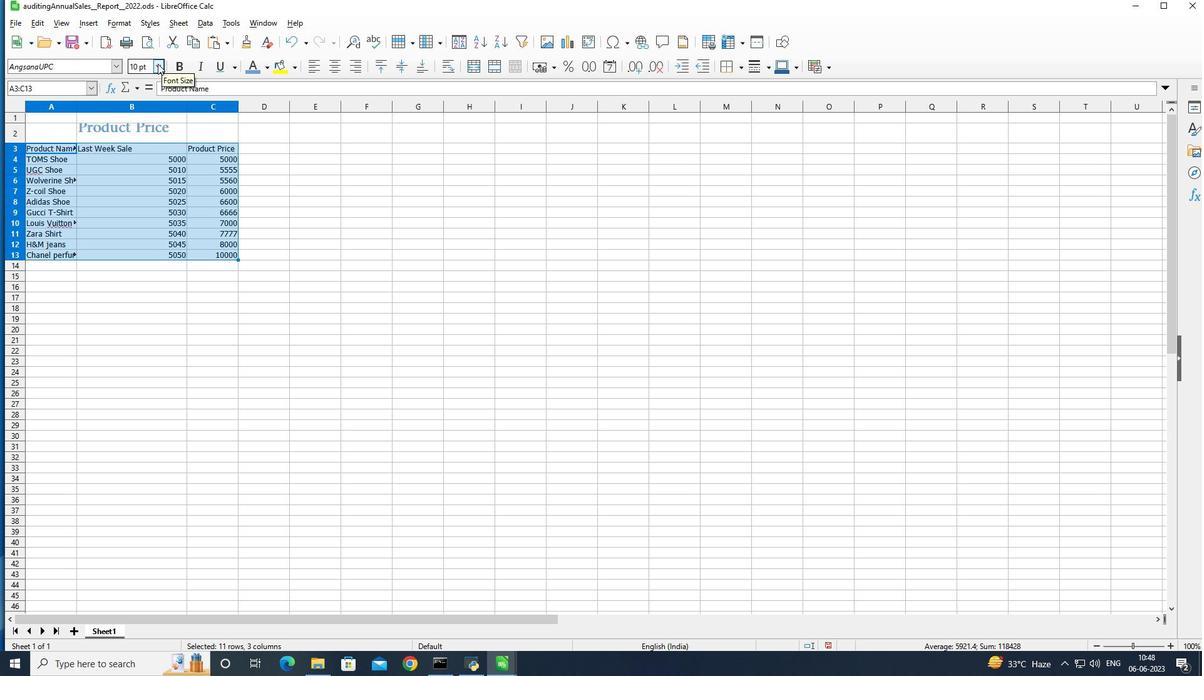 
Action: Mouse pressed left at (157, 64)
Screenshot: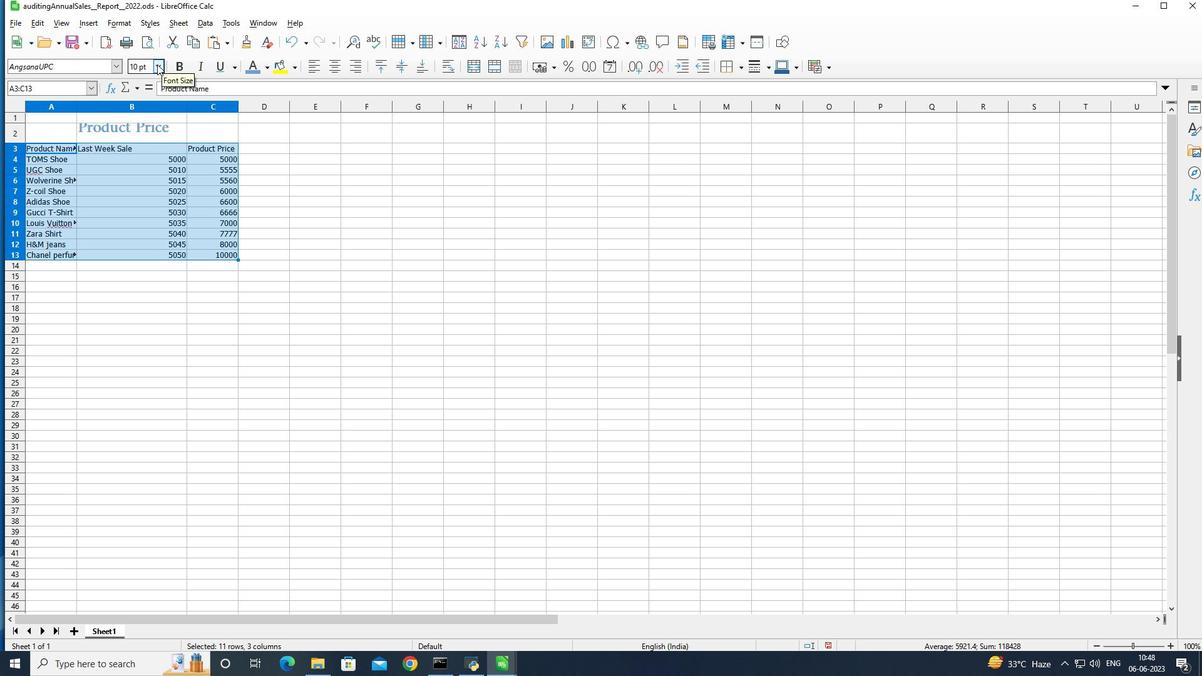 
Action: Mouse moved to (136, 154)
Screenshot: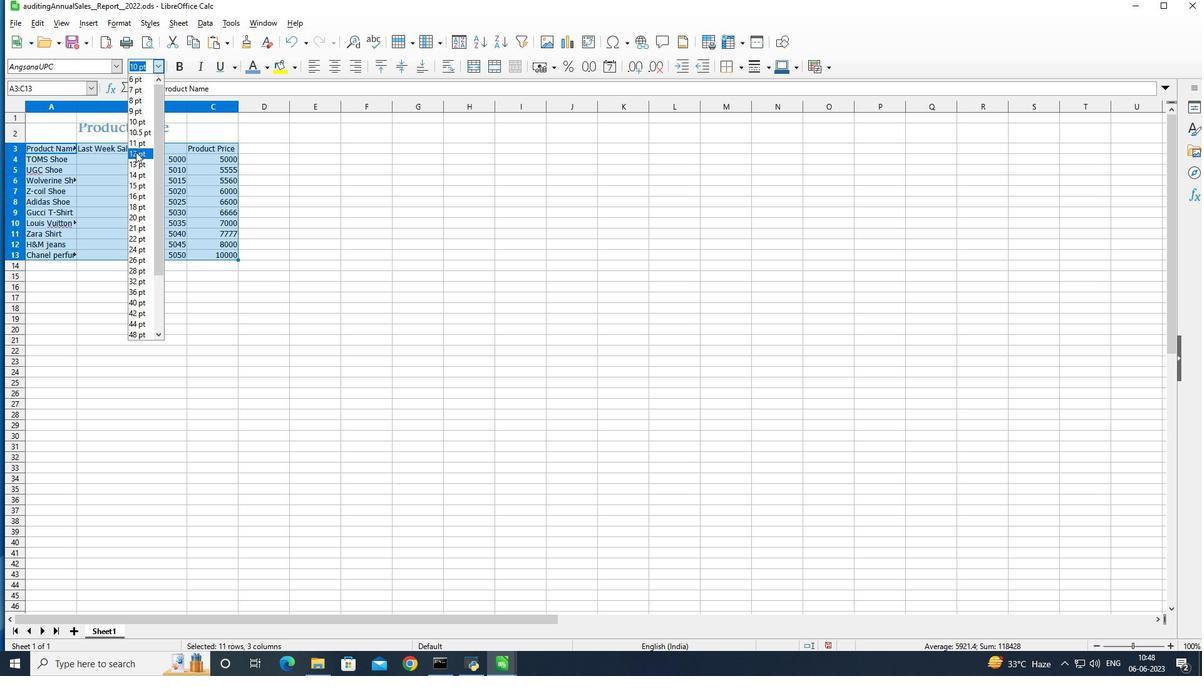 
Action: Mouse pressed left at (136, 154)
Screenshot: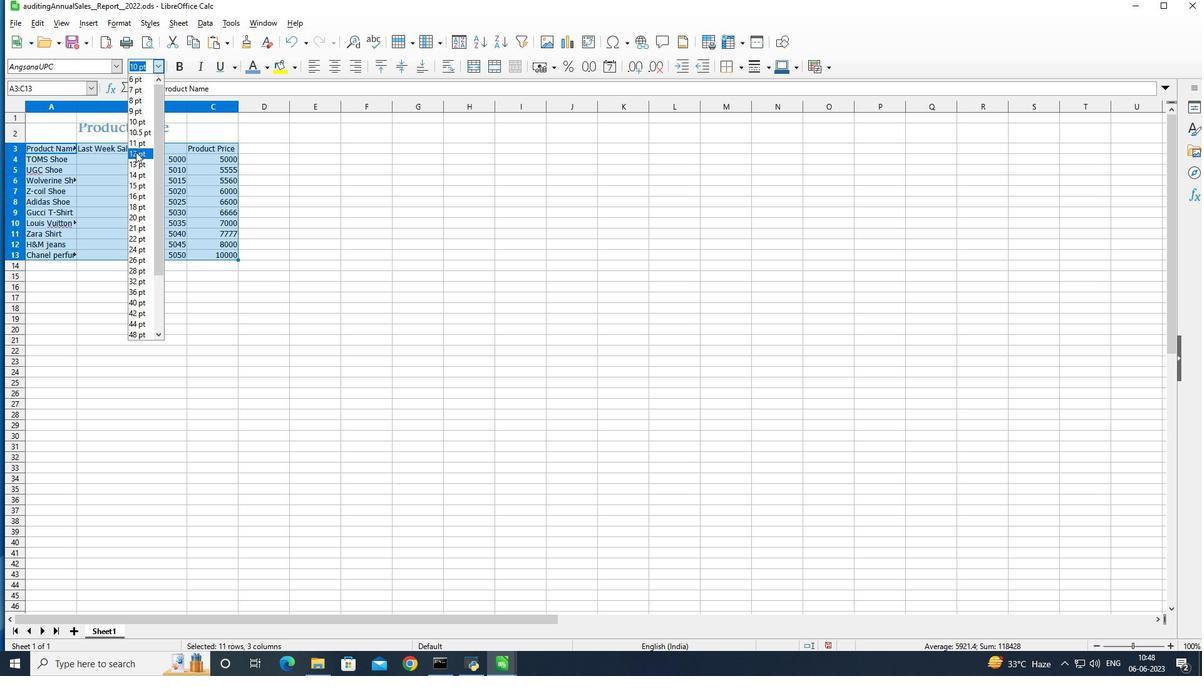 
Action: Mouse moved to (332, 65)
Screenshot: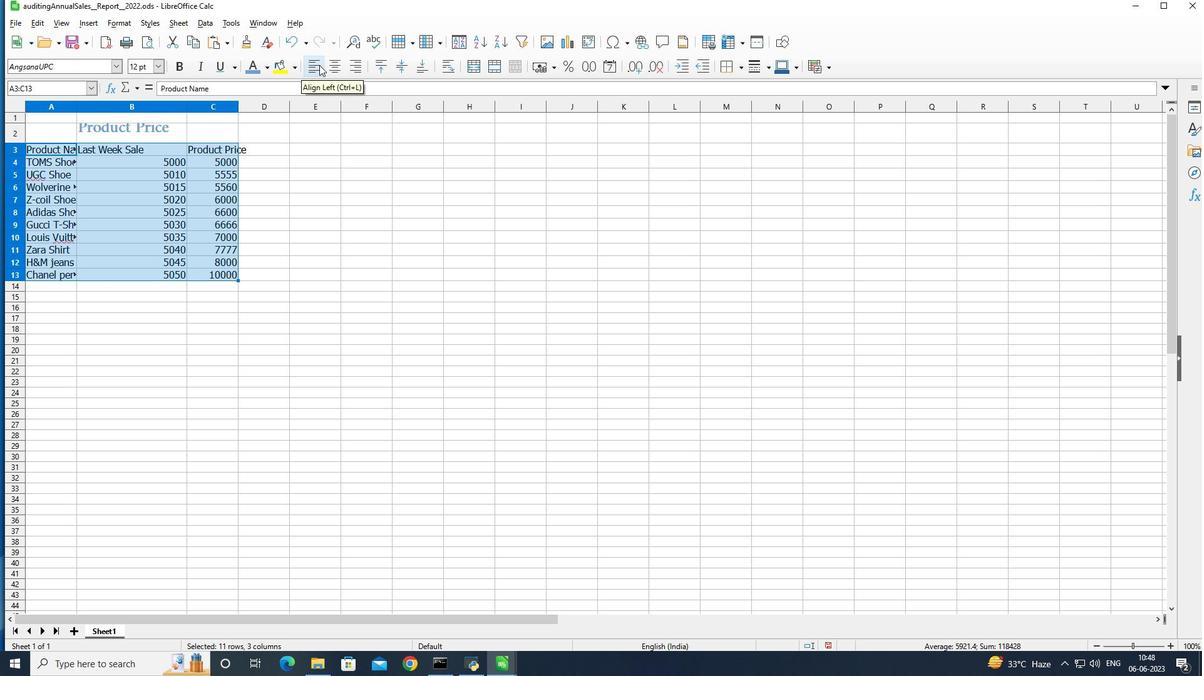 
Action: Mouse pressed left at (332, 65)
Screenshot: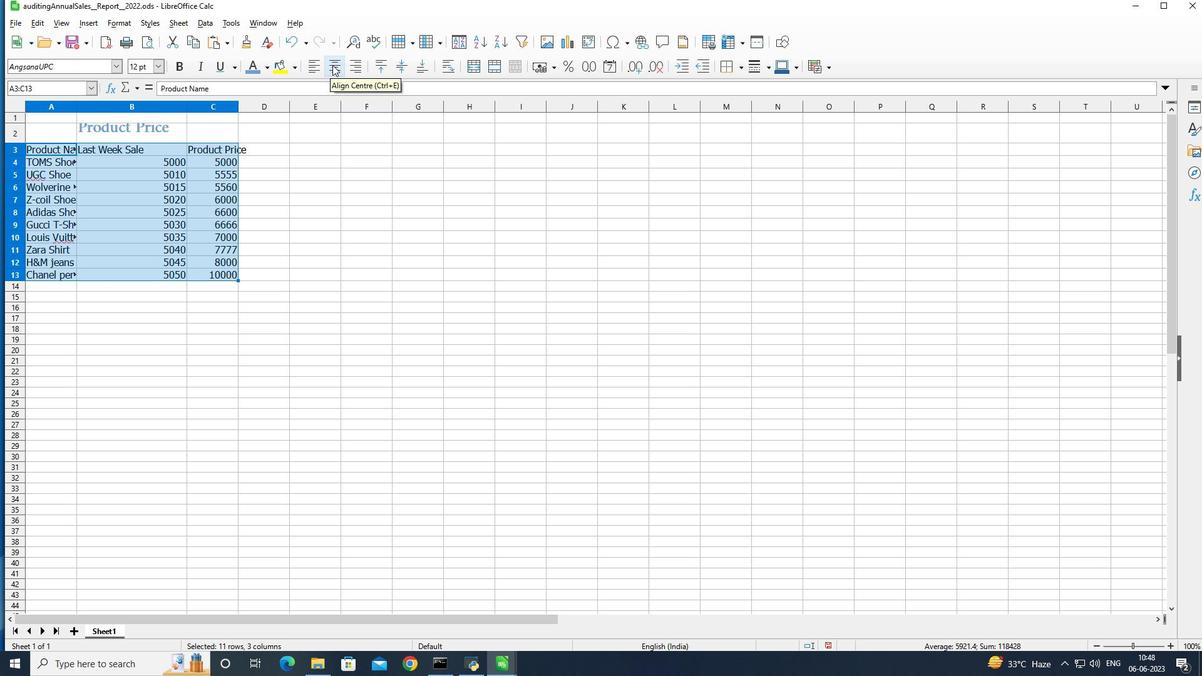 
Action: Mouse moved to (110, 133)
Screenshot: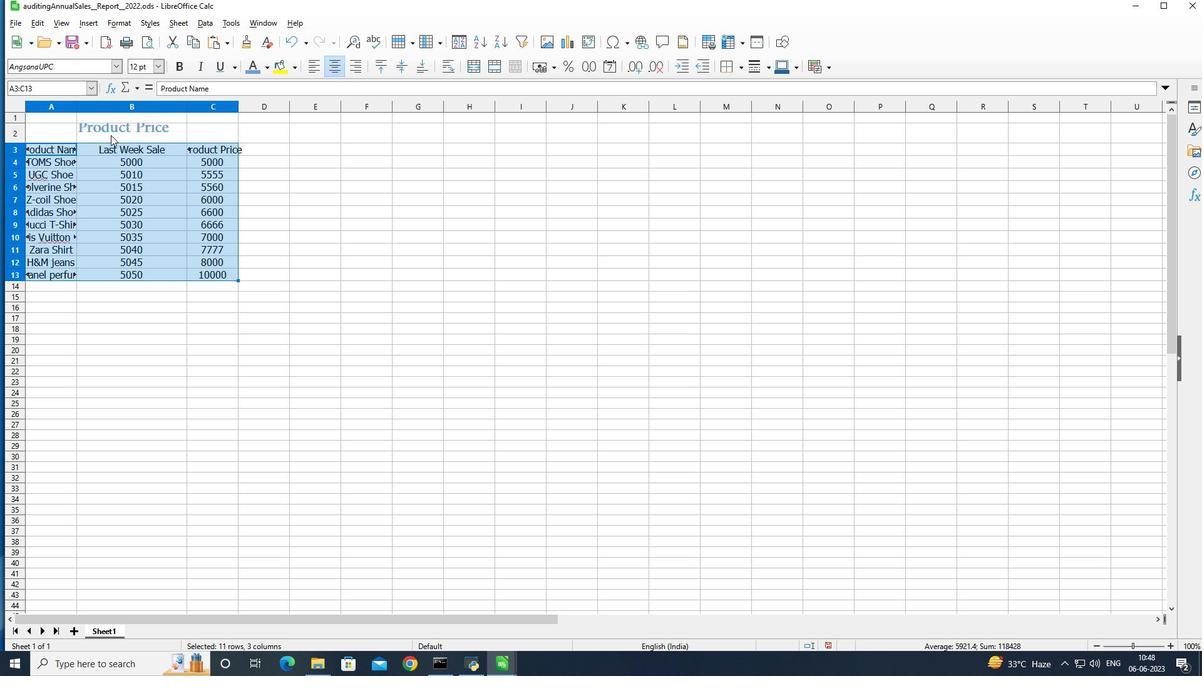 
Action: Mouse pressed left at (110, 133)
Screenshot: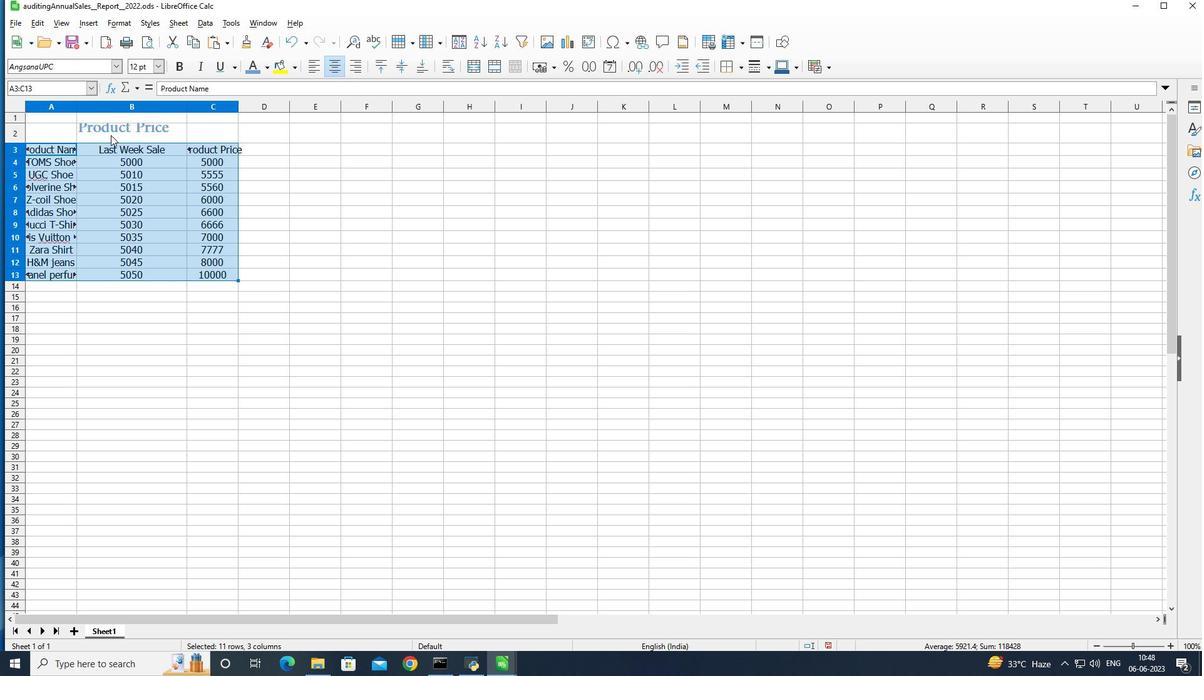 
Action: Mouse moved to (110, 133)
Screenshot: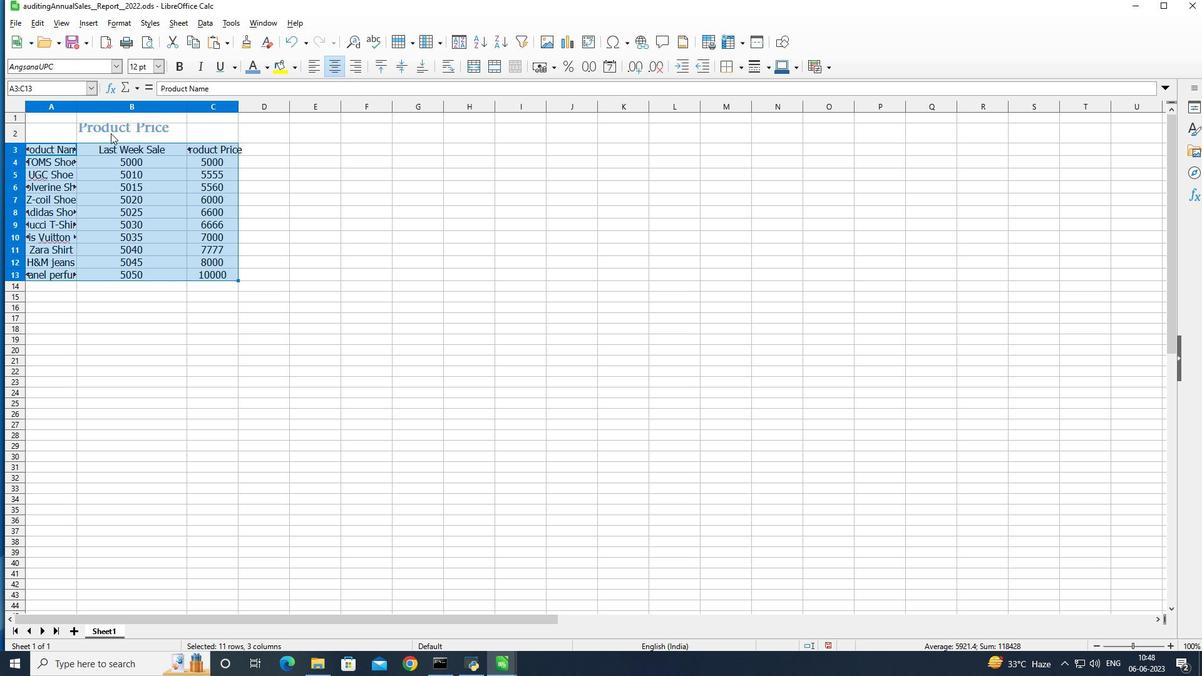 
Action: Mouse pressed left at (110, 133)
Screenshot: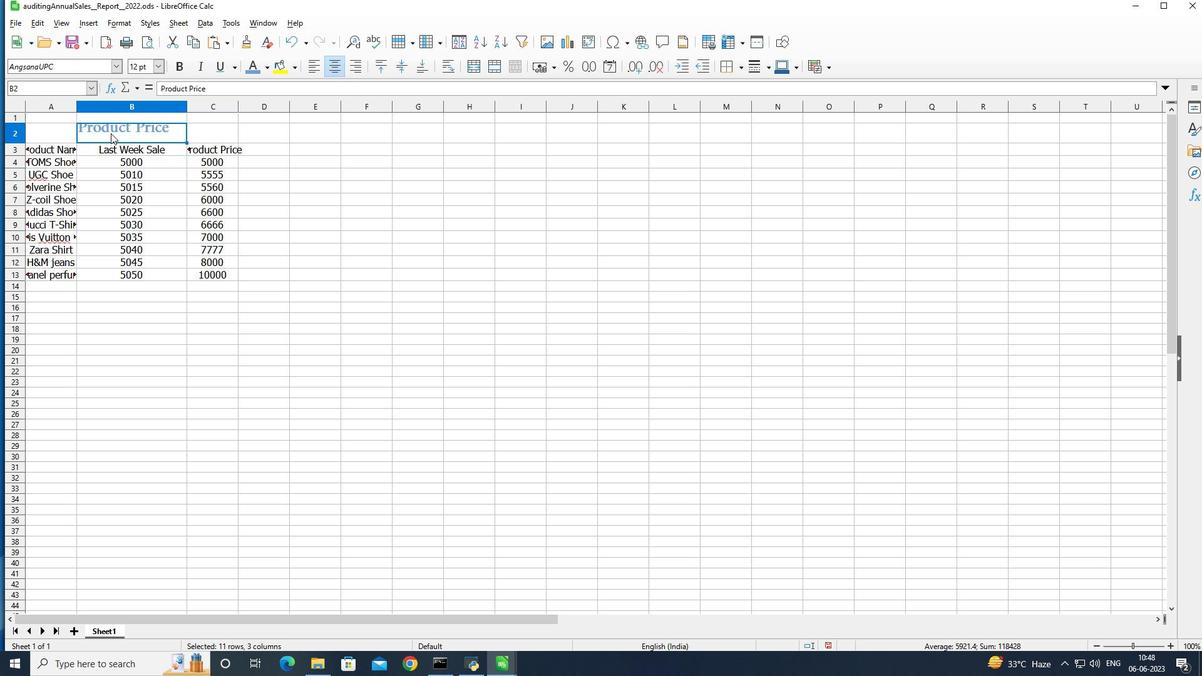 
Action: Mouse moved to (331, 69)
Screenshot: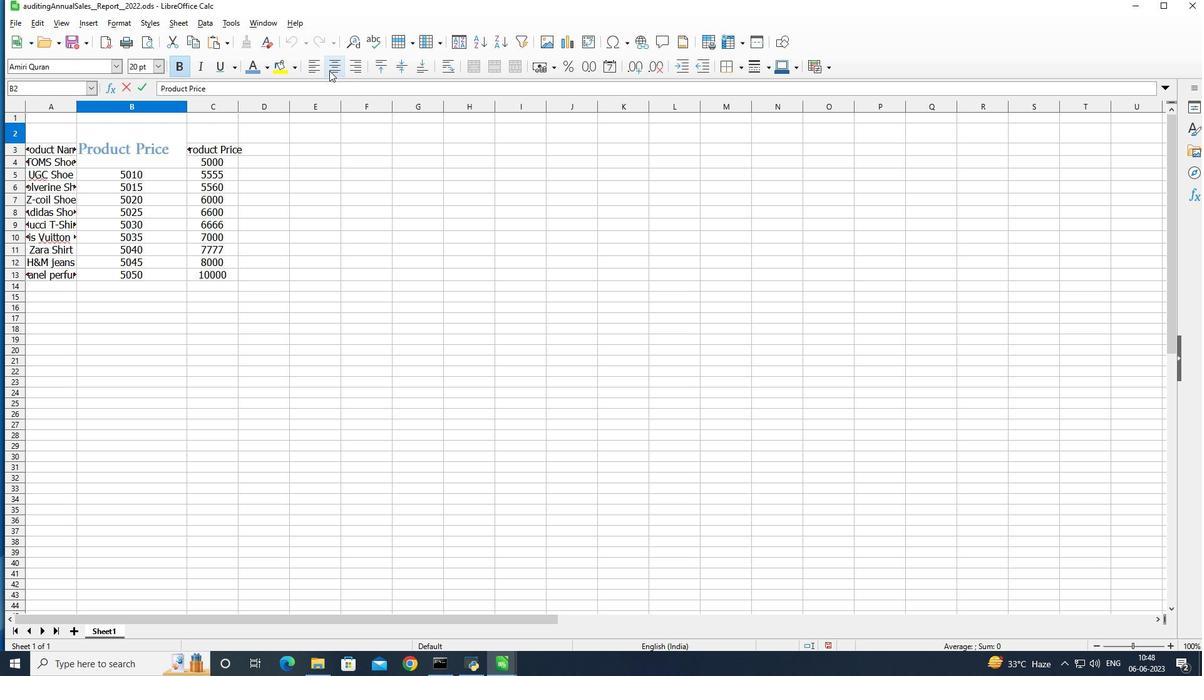 
Action: Mouse pressed left at (331, 69)
Screenshot: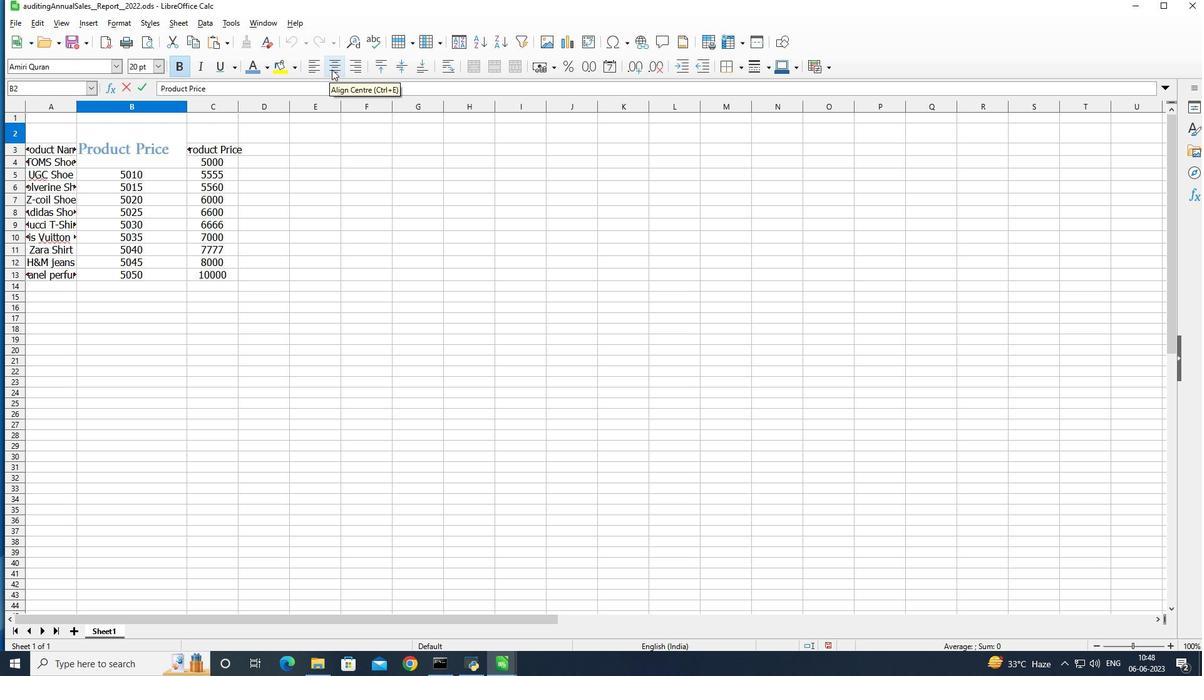 
Action: Mouse moved to (307, 150)
Screenshot: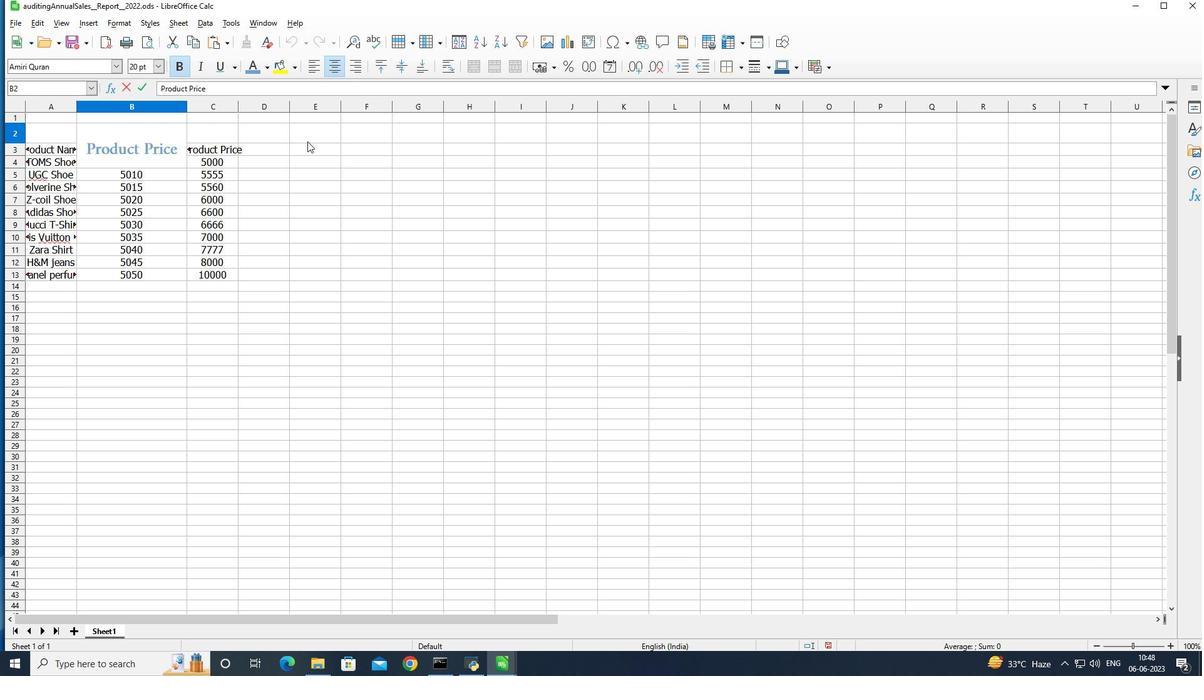 
Action: Mouse pressed left at (307, 150)
Screenshot: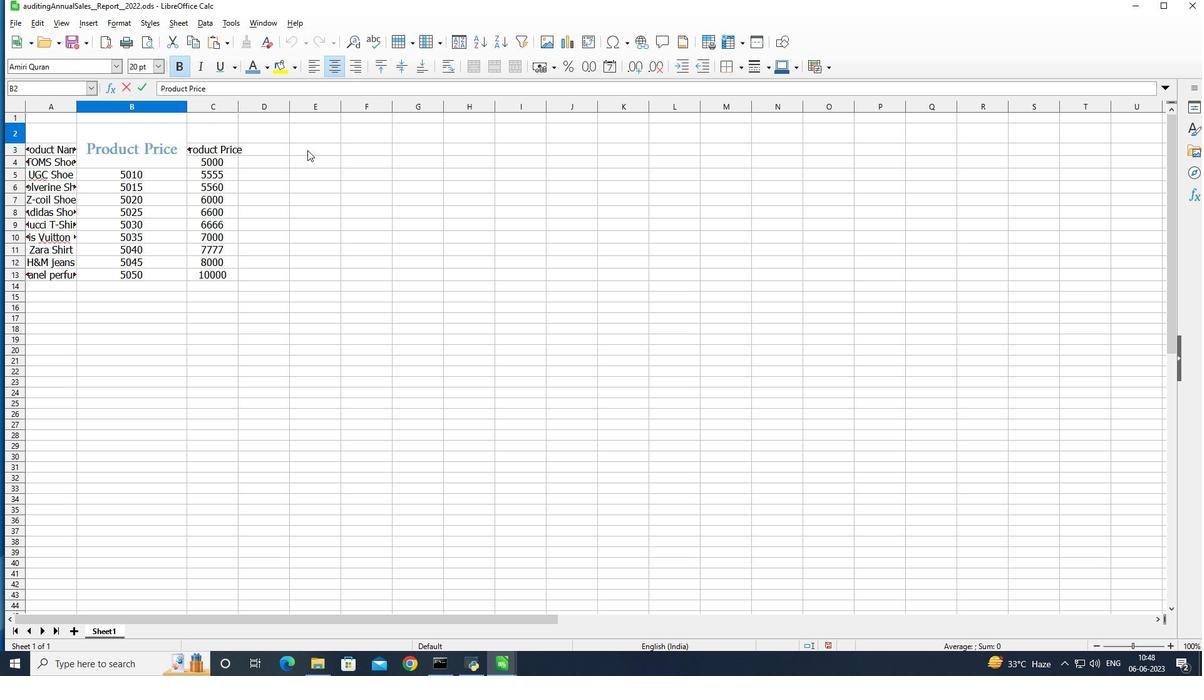 
Action: Mouse moved to (348, 125)
Screenshot: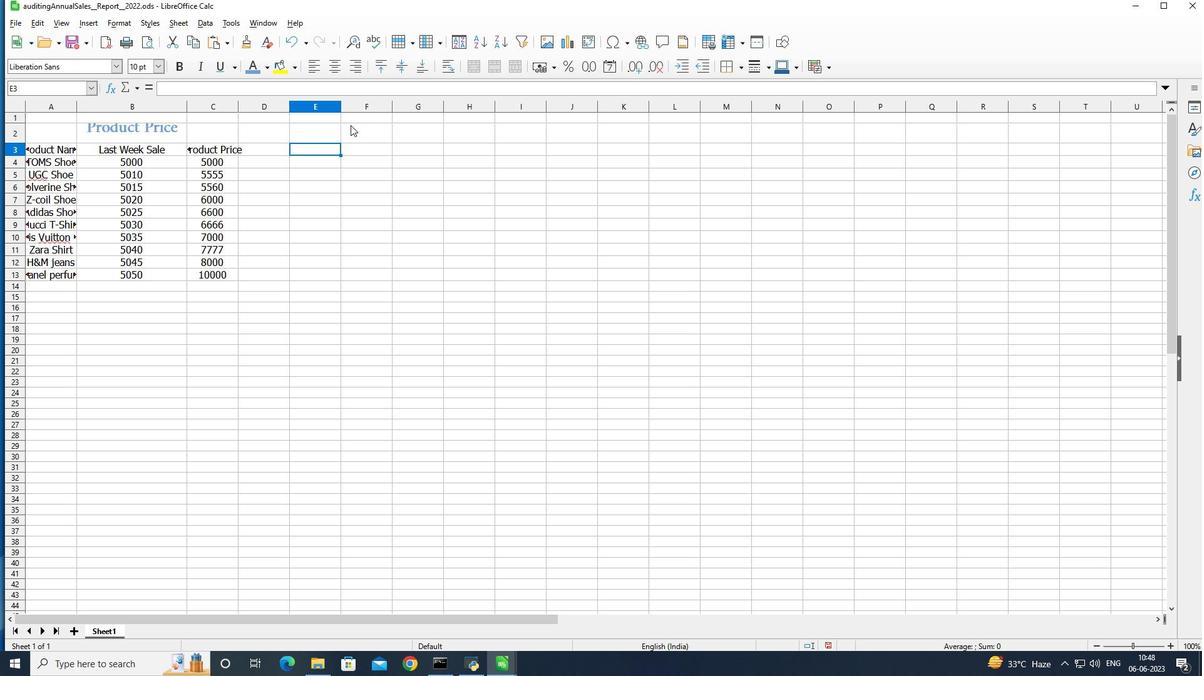 
